 Task: Look for space in Prabumulih, Indonesia from 8th June, 2023 to 16th June, 2023 for 2 adults in price range Rs.10000 to Rs.15000. Place can be entire place with 1  bedroom having 1 bed and 1 bathroom. Property type can be house, flat, guest house, hotel. Amenities needed are: wifi. Booking option can be shelf check-in. Required host language is English.
Action: Mouse moved to (420, 62)
Screenshot: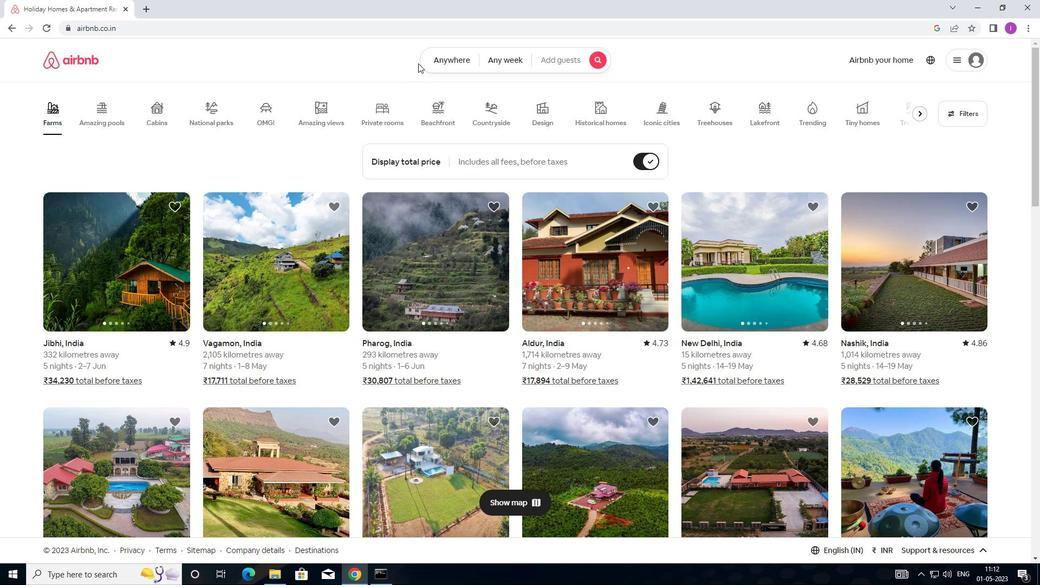 
Action: Mouse pressed left at (420, 62)
Screenshot: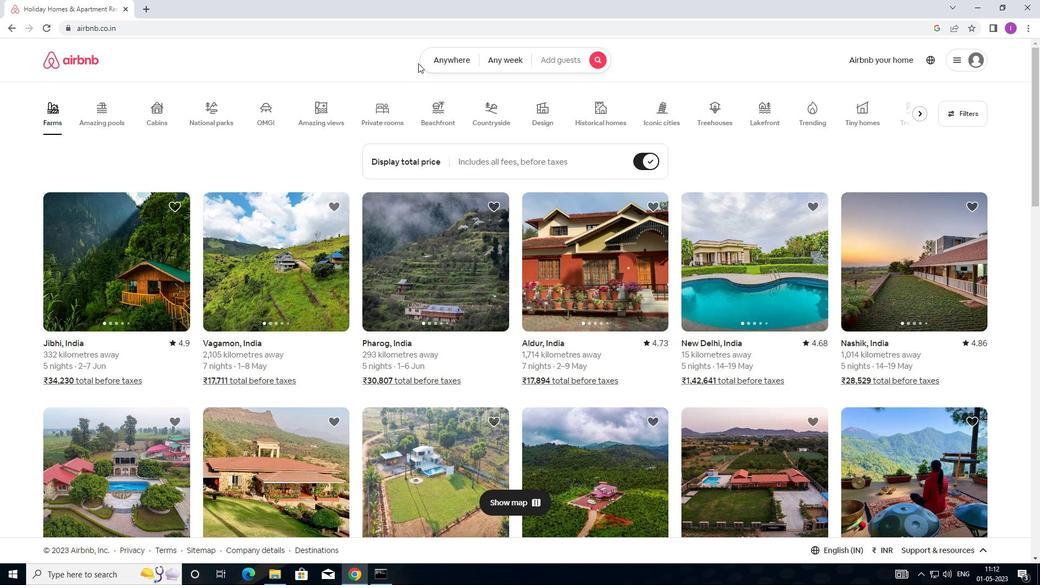 
Action: Mouse moved to (338, 101)
Screenshot: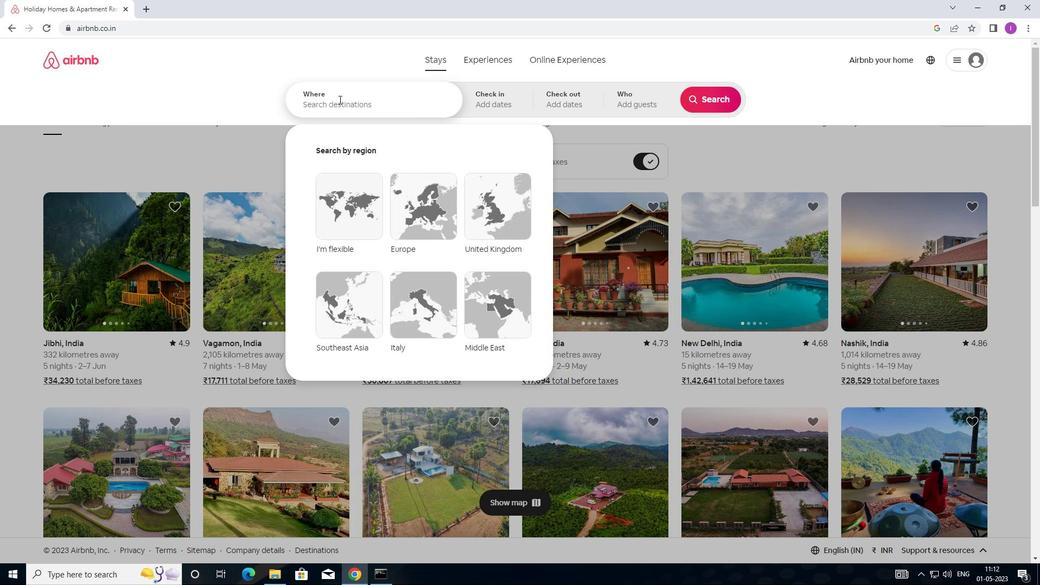 
Action: Mouse pressed left at (338, 101)
Screenshot: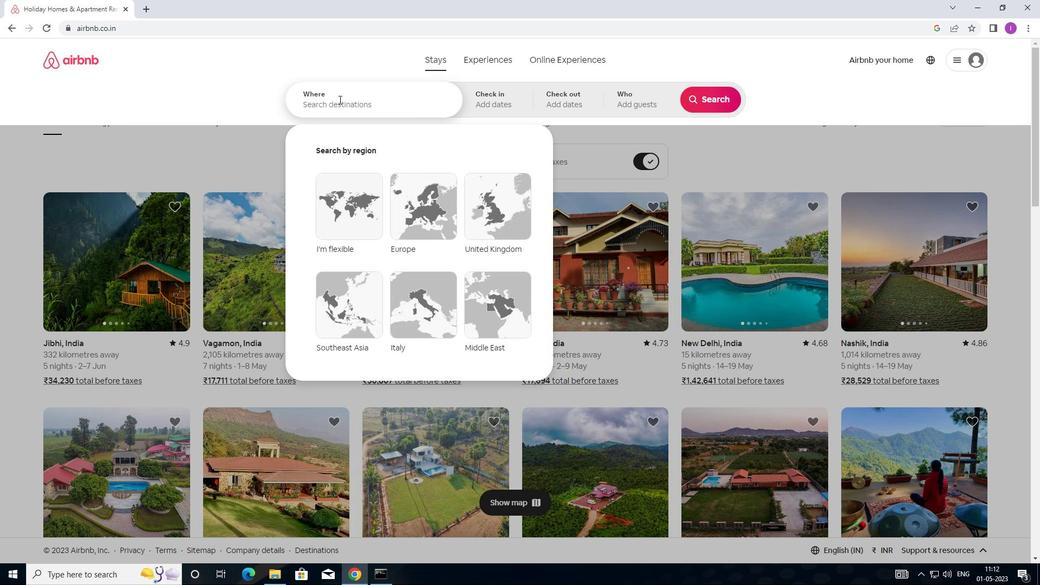 
Action: Mouse moved to (511, 99)
Screenshot: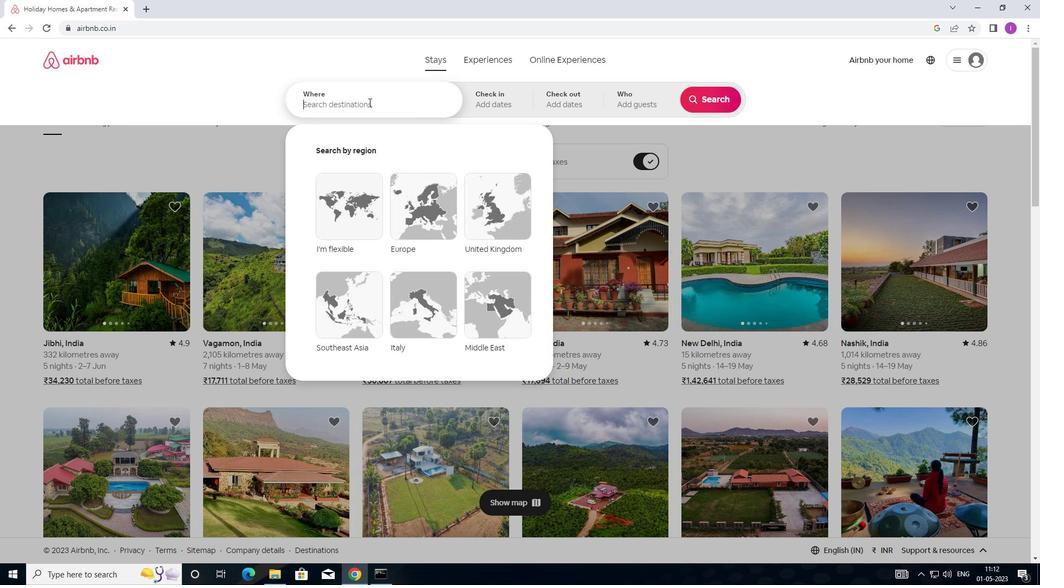 
Action: Key pressed <Key.shift>PRABUMULIH,<Key.shift>INDONESIA
Screenshot: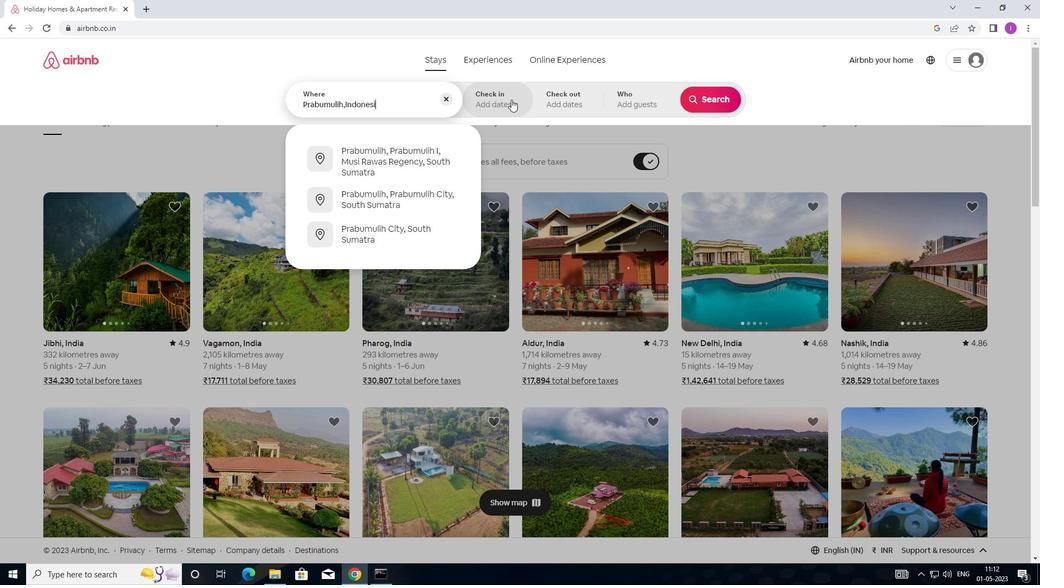 
Action: Mouse moved to (502, 97)
Screenshot: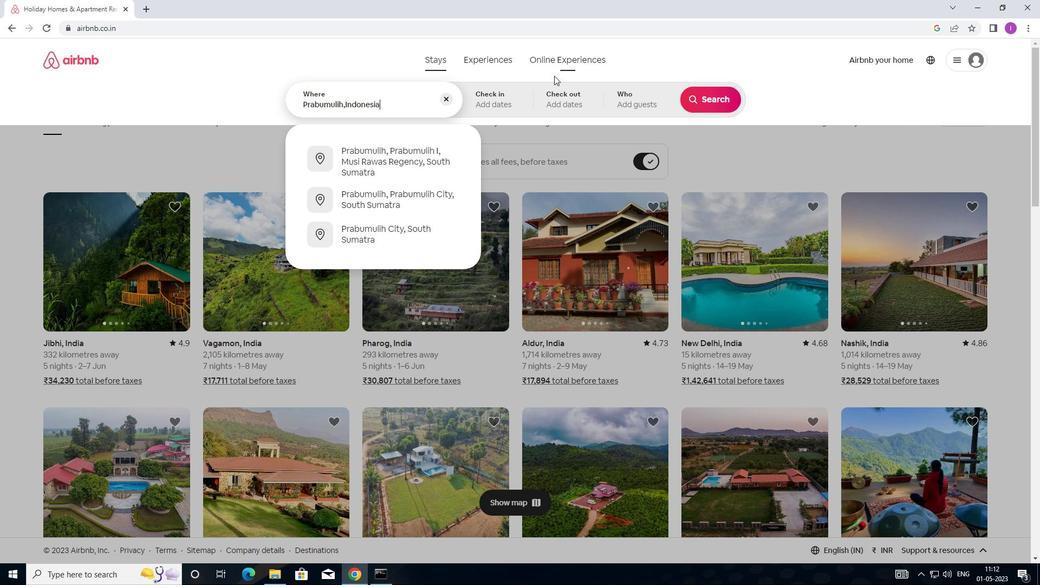 
Action: Mouse pressed left at (502, 97)
Screenshot: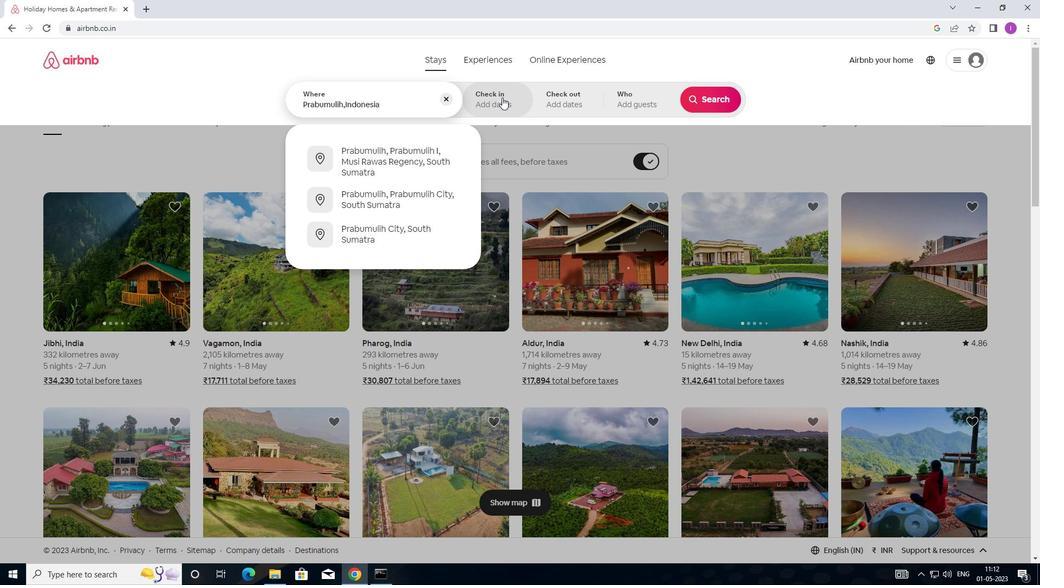 
Action: Mouse moved to (649, 262)
Screenshot: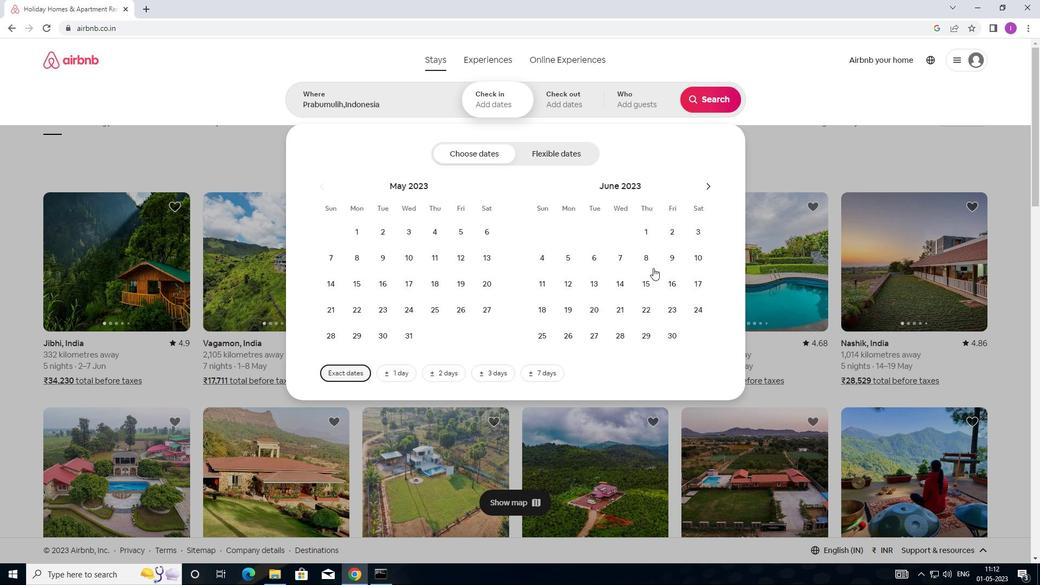 
Action: Mouse pressed left at (649, 262)
Screenshot: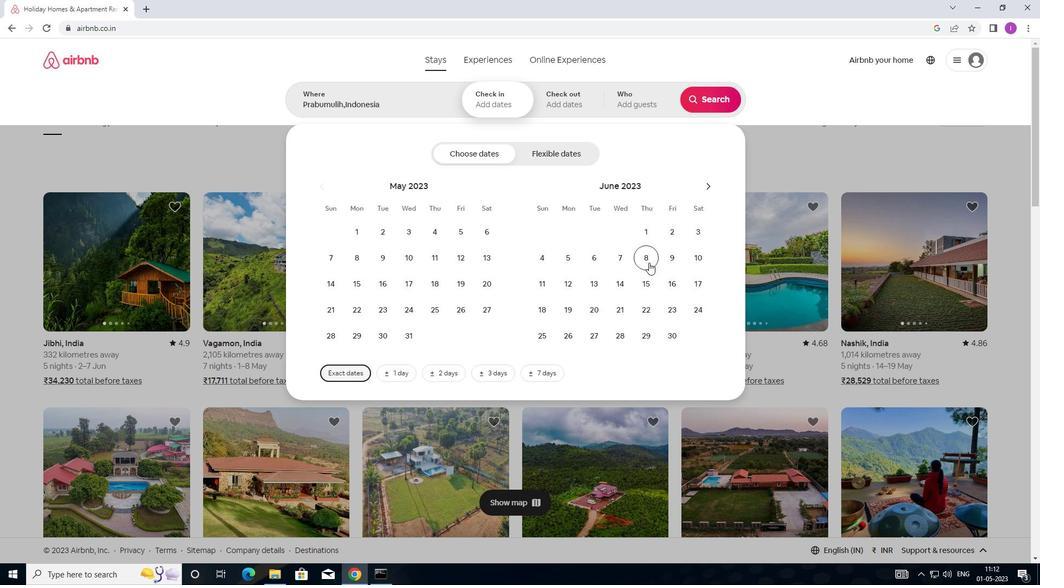 
Action: Mouse moved to (674, 290)
Screenshot: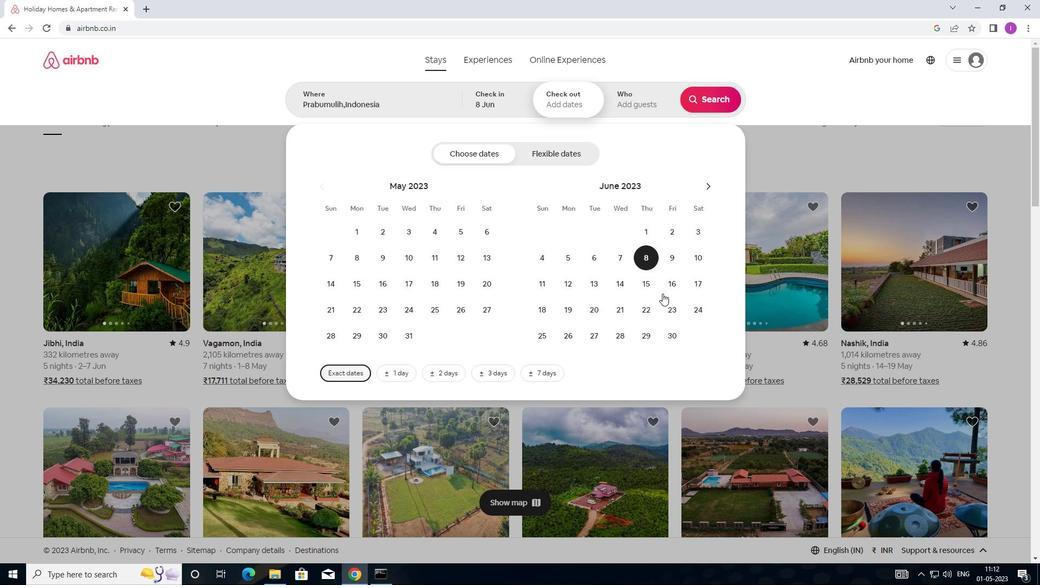 
Action: Mouse pressed left at (674, 290)
Screenshot: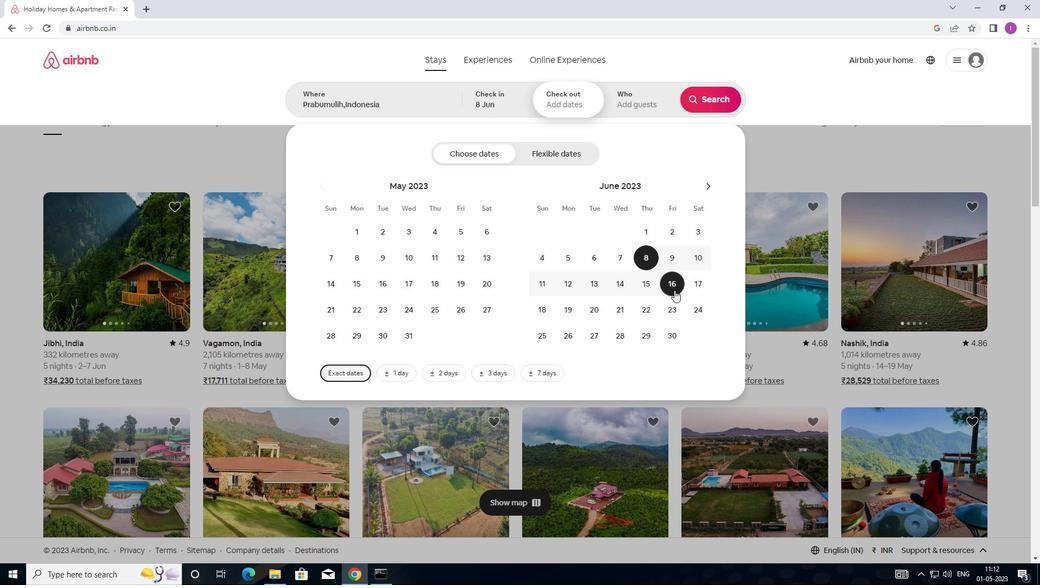 
Action: Mouse moved to (655, 105)
Screenshot: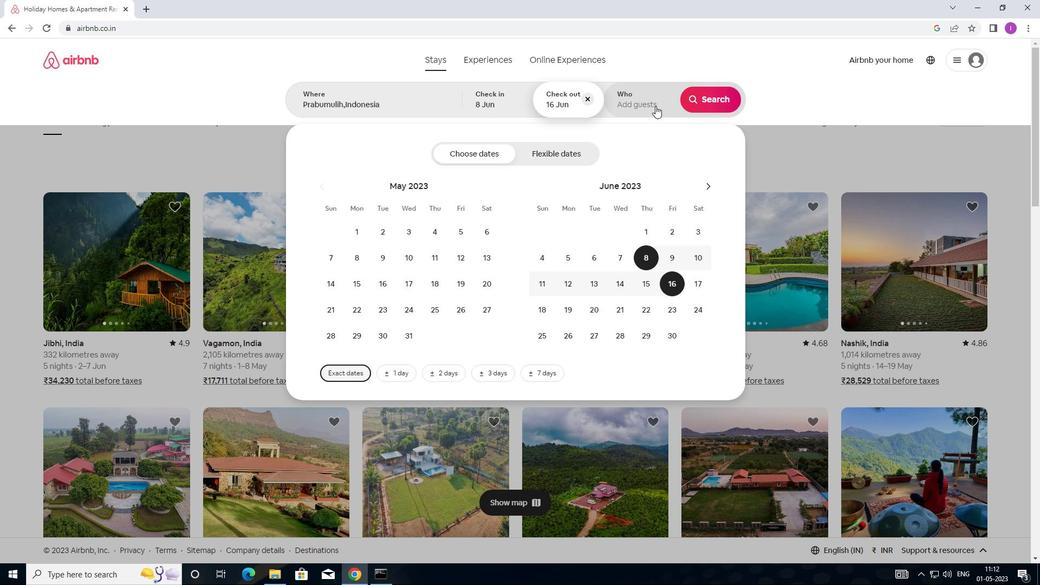 
Action: Mouse pressed left at (655, 105)
Screenshot: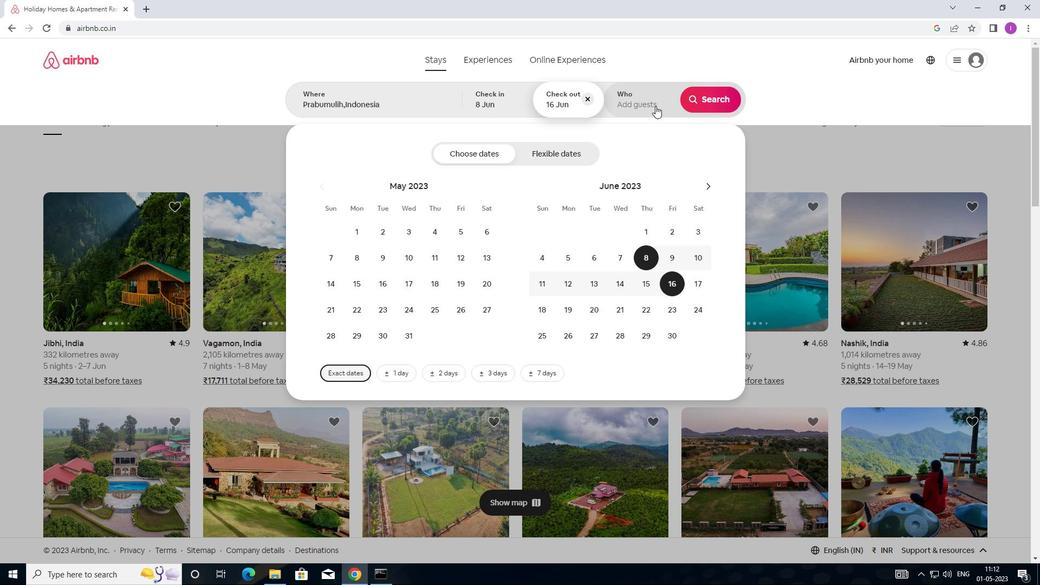 
Action: Mouse moved to (716, 156)
Screenshot: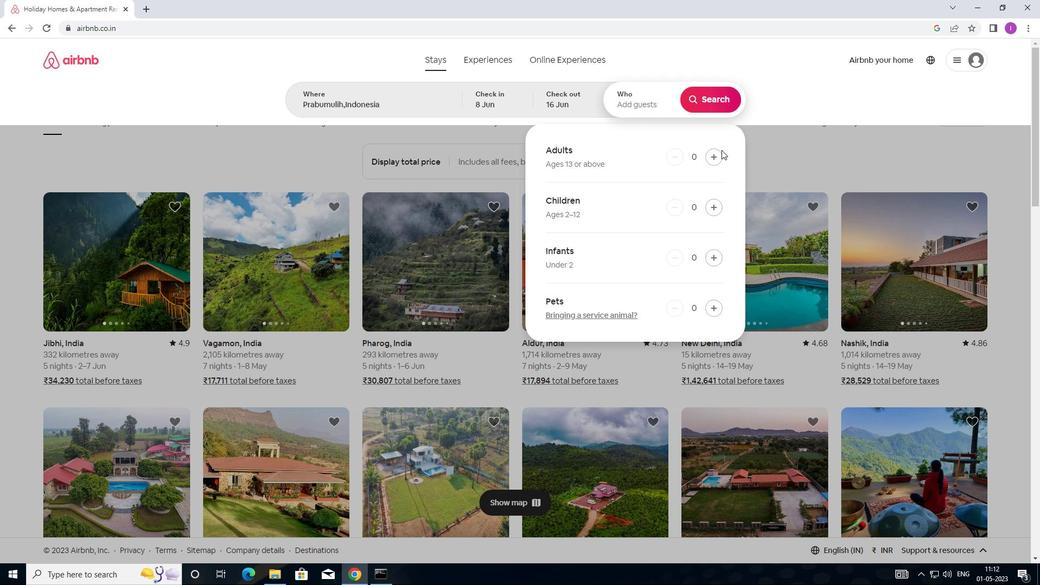 
Action: Mouse pressed left at (716, 156)
Screenshot: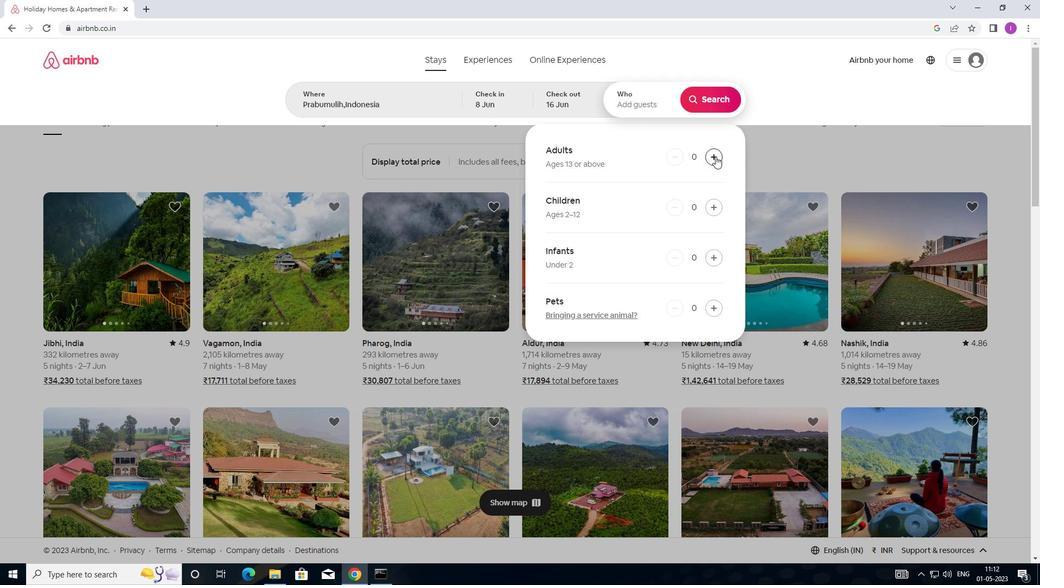 
Action: Mouse pressed left at (716, 156)
Screenshot: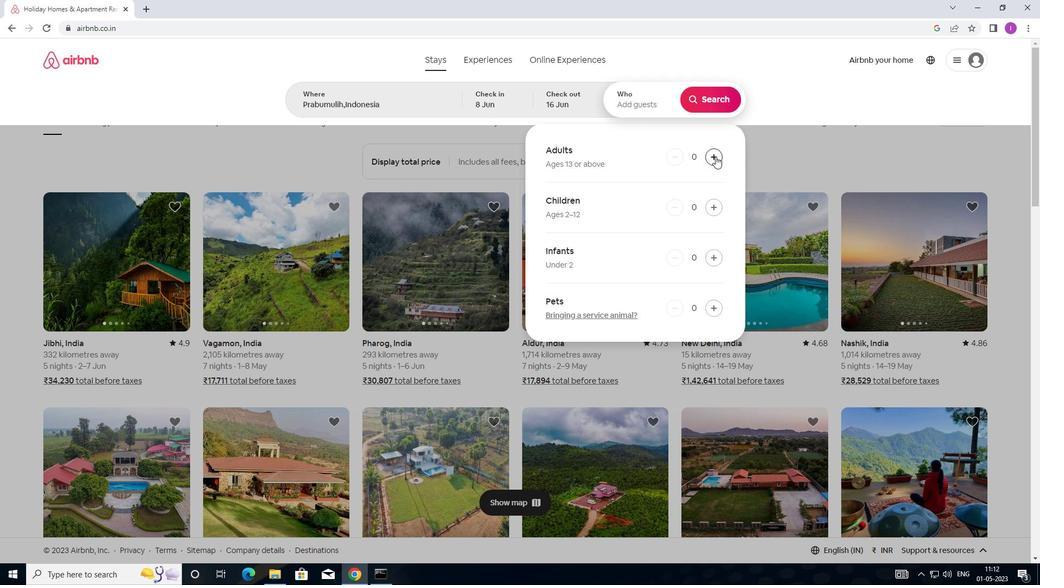 
Action: Mouse moved to (718, 97)
Screenshot: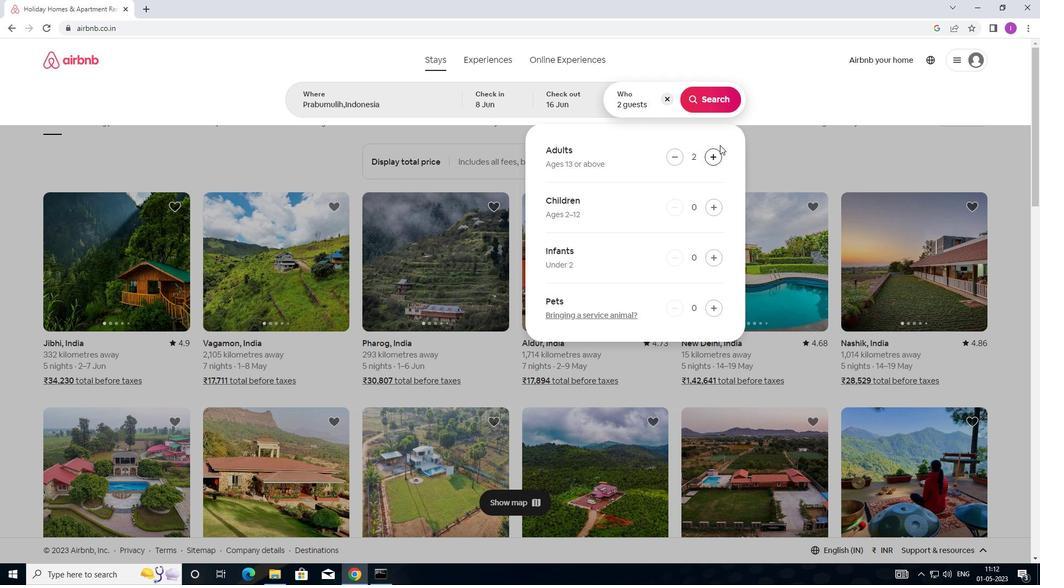 
Action: Mouse pressed left at (718, 97)
Screenshot: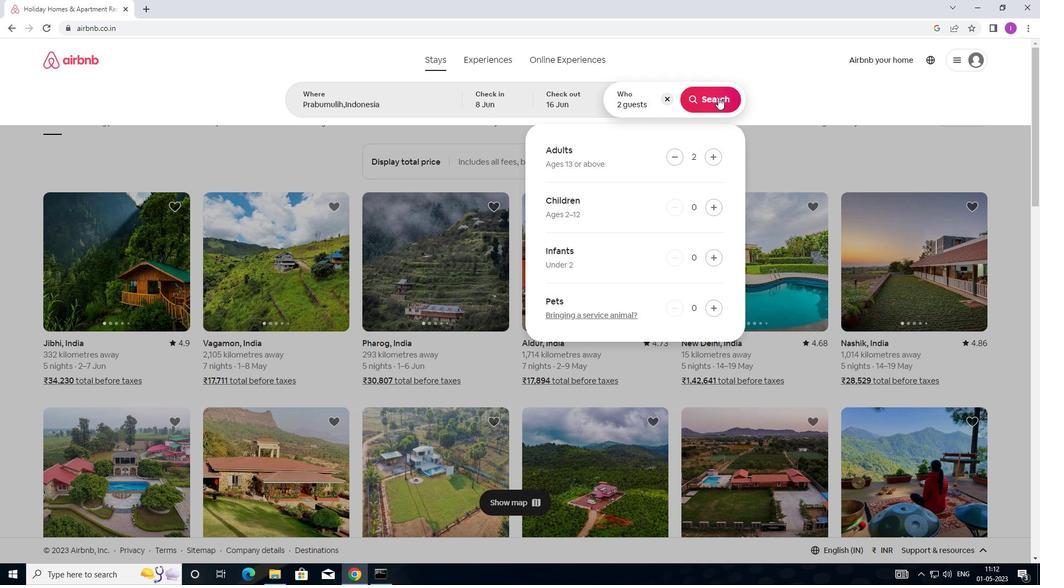 
Action: Mouse moved to (814, 153)
Screenshot: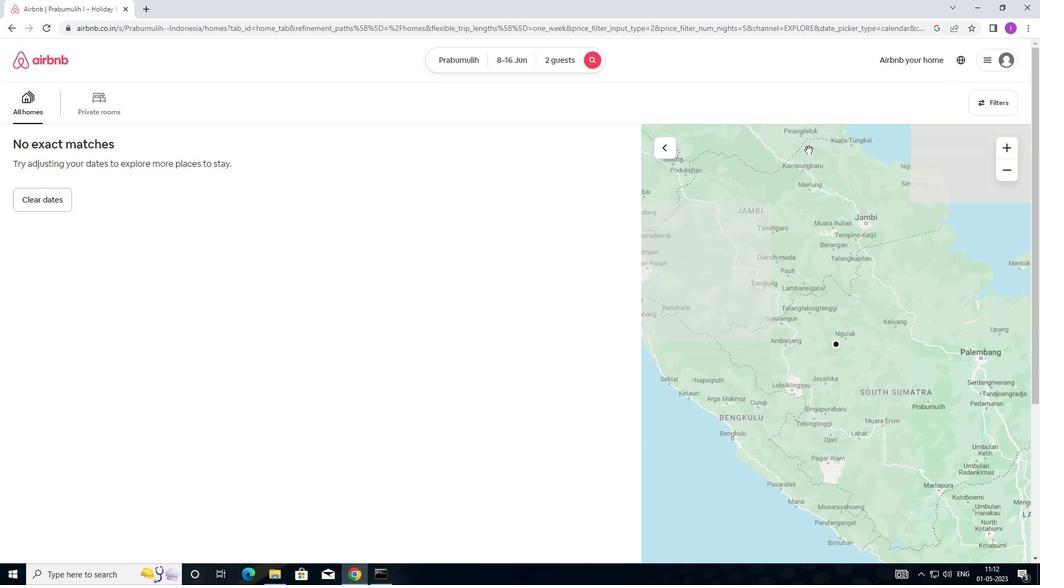 
Action: Mouse scrolled (814, 152) with delta (0, 0)
Screenshot: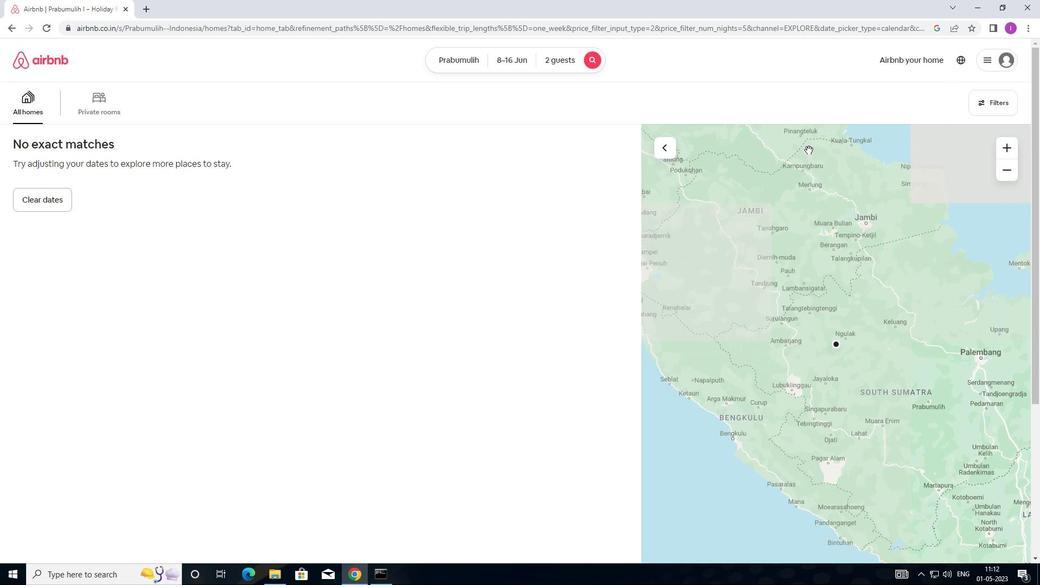 
Action: Mouse moved to (985, 103)
Screenshot: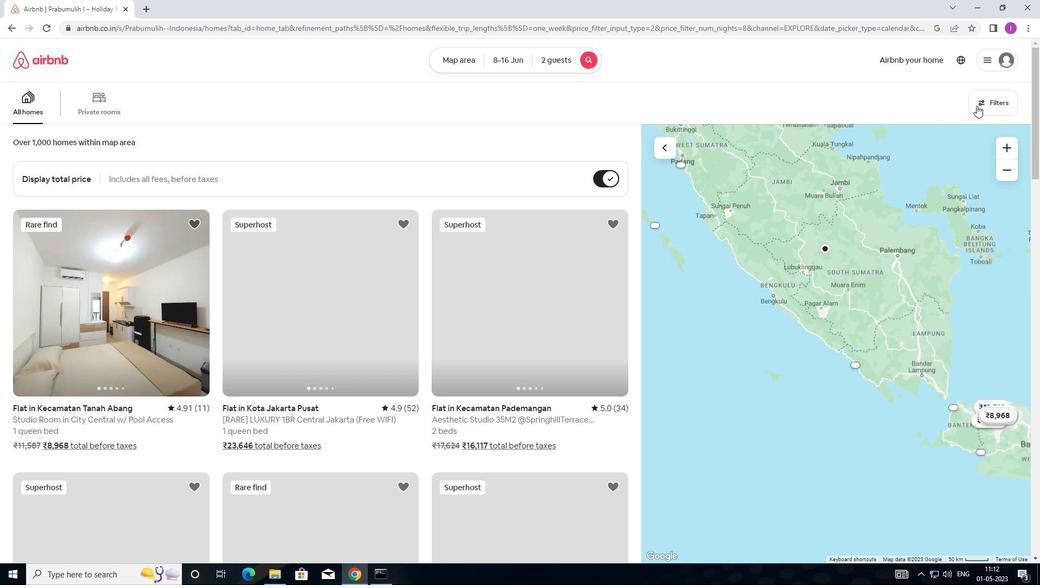 
Action: Mouse pressed left at (985, 103)
Screenshot: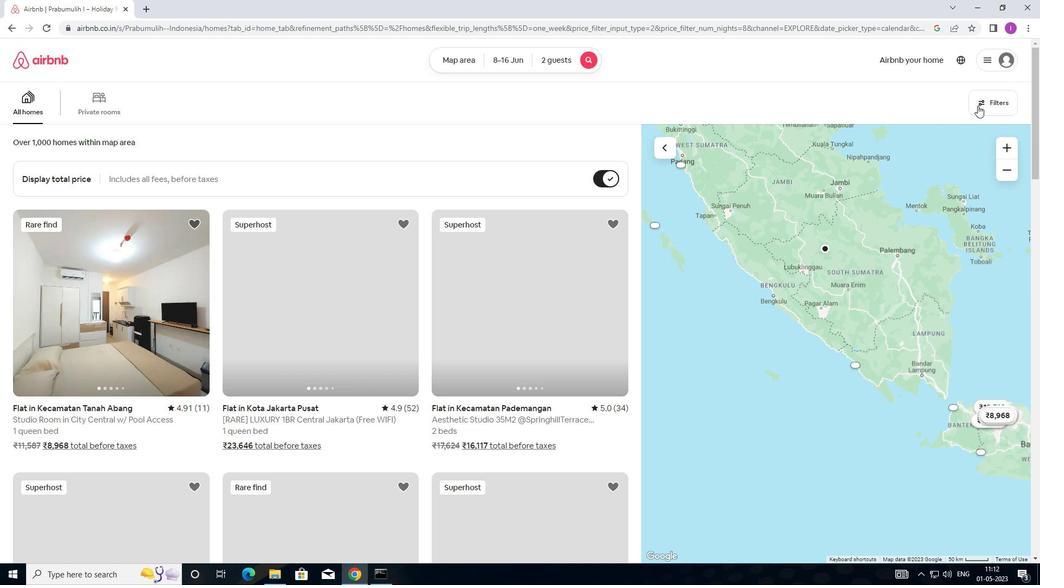
Action: Mouse moved to (407, 232)
Screenshot: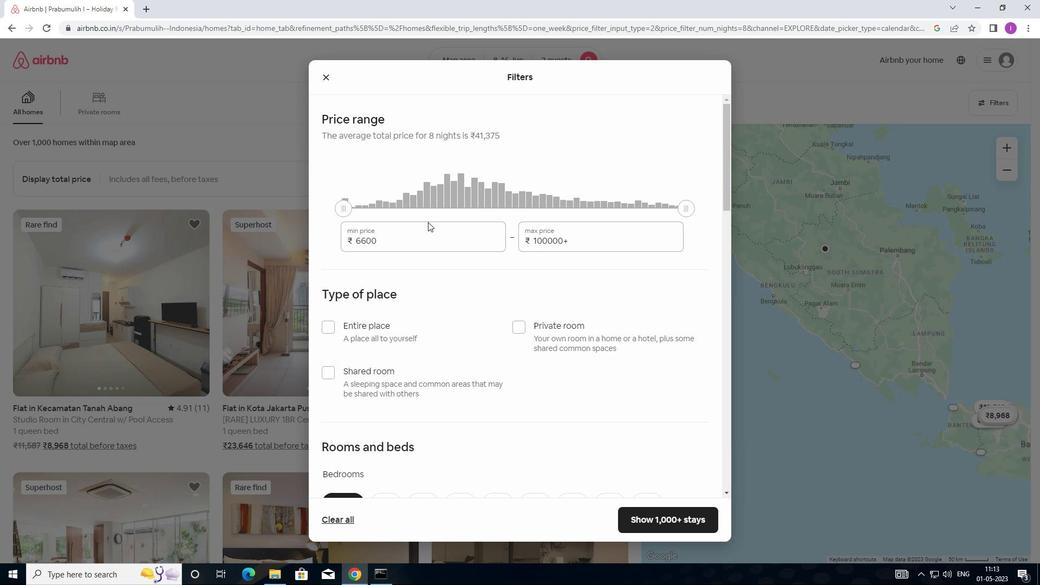 
Action: Mouse pressed left at (407, 232)
Screenshot: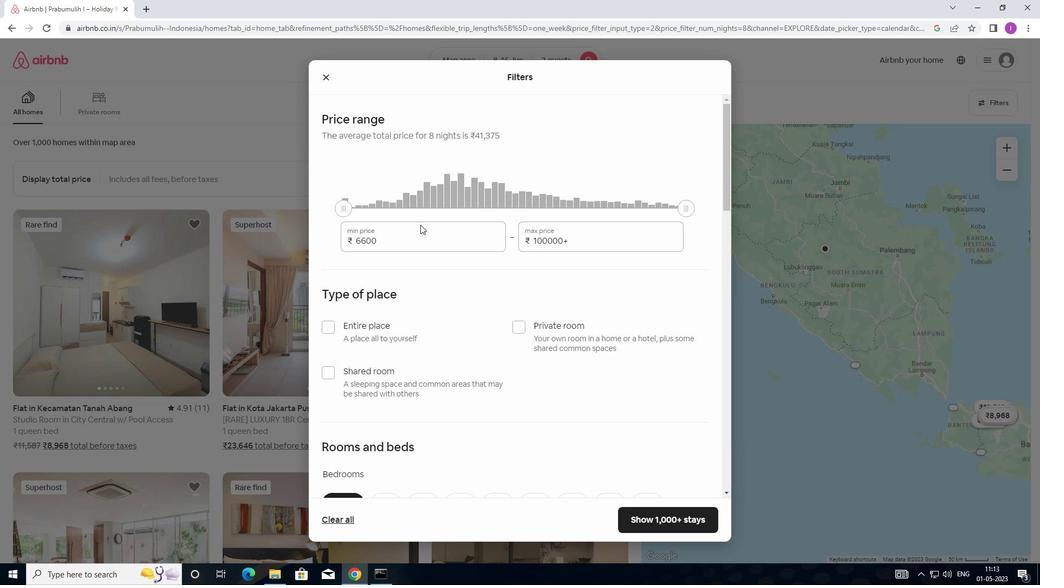 
Action: Mouse moved to (393, 243)
Screenshot: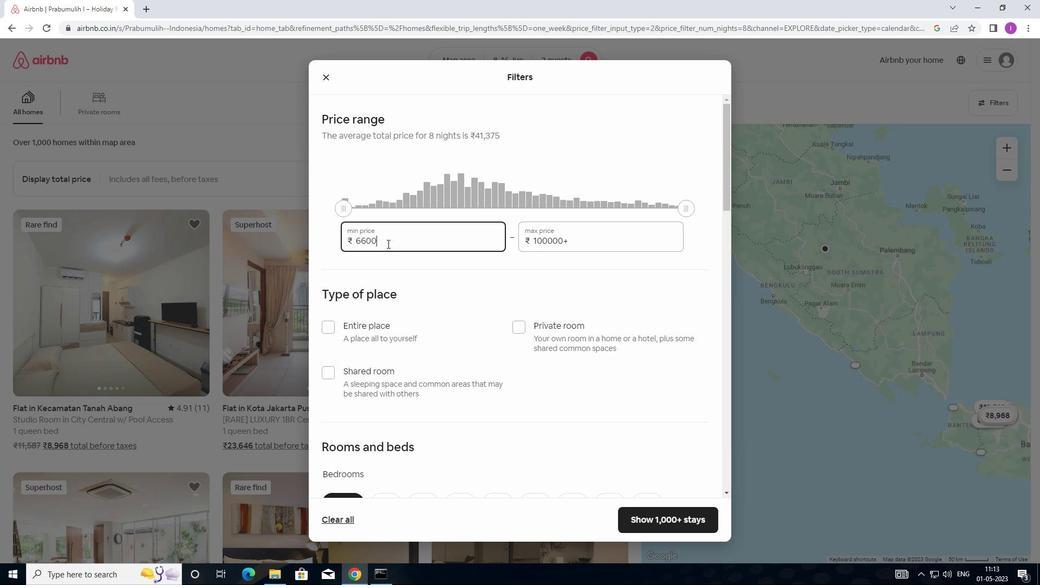 
Action: Mouse pressed left at (393, 243)
Screenshot: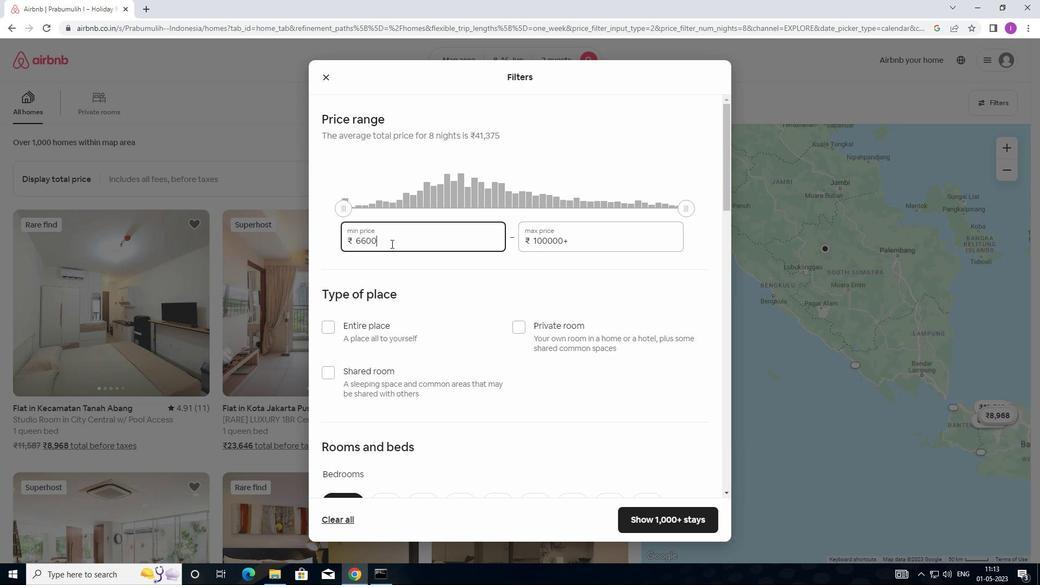 
Action: Mouse moved to (309, 210)
Screenshot: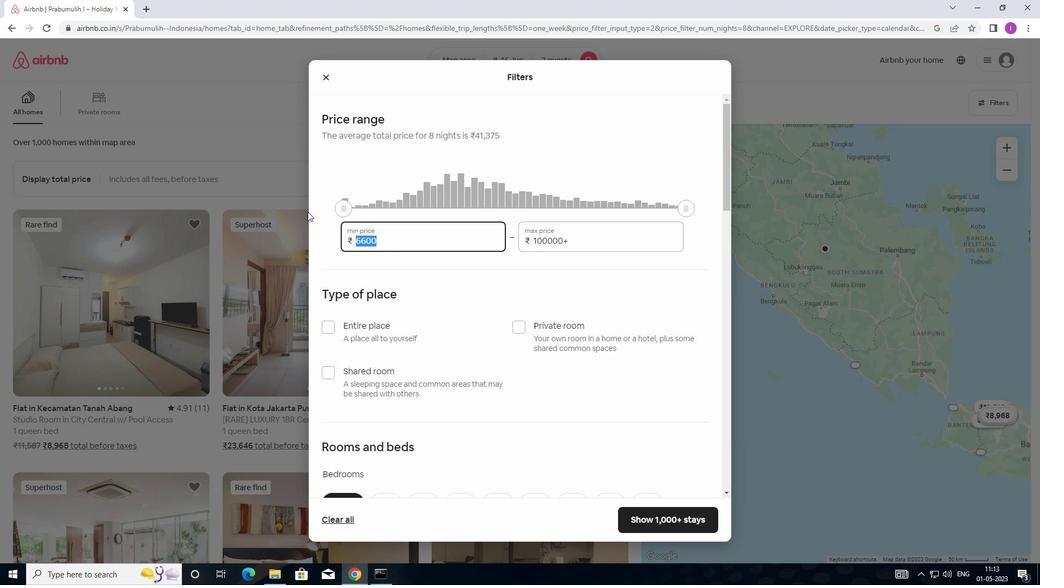 
Action: Key pressed 1
Screenshot: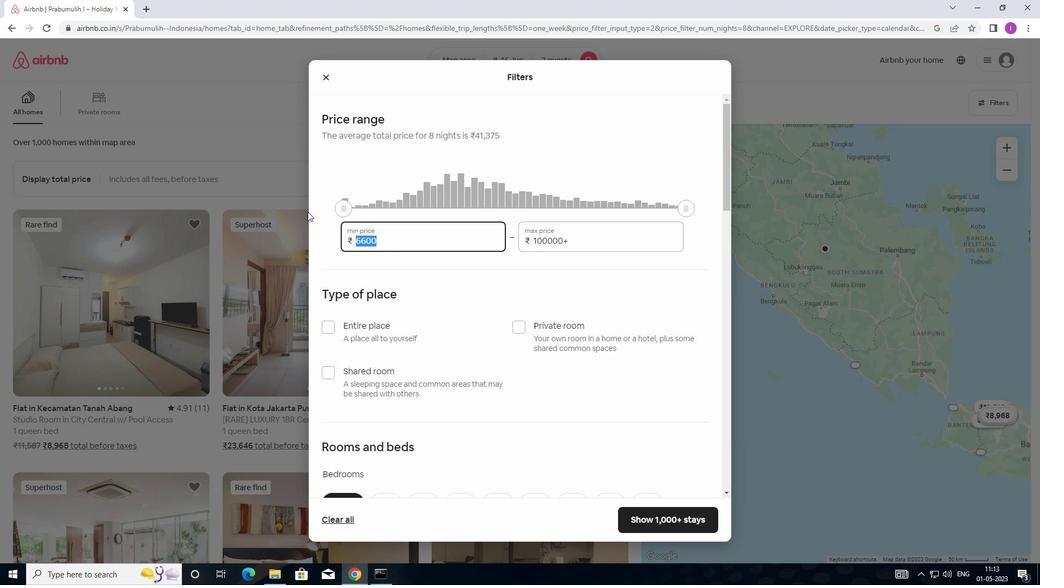 
Action: Mouse moved to (309, 210)
Screenshot: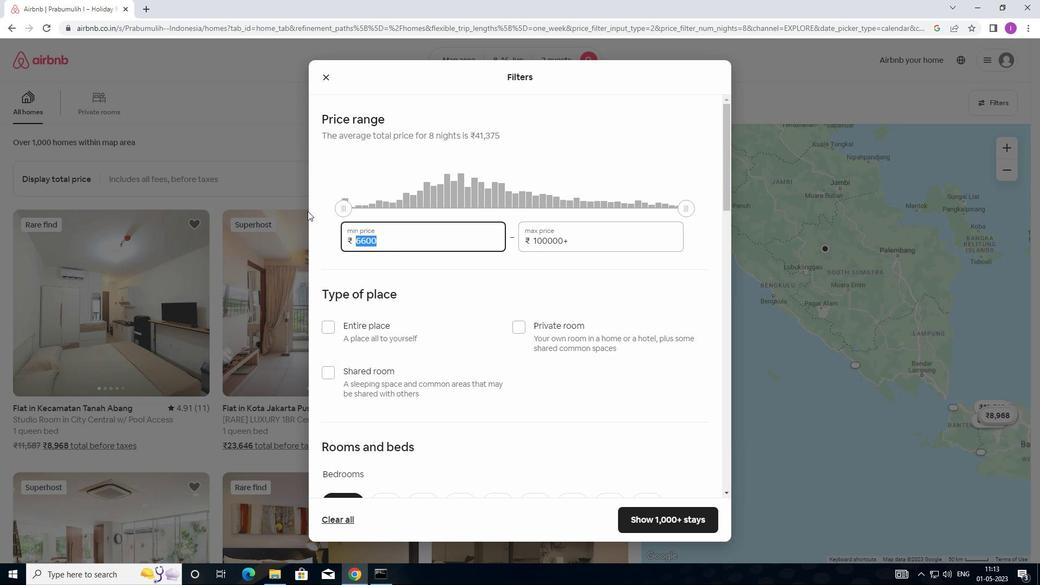 
Action: Key pressed 000
Screenshot: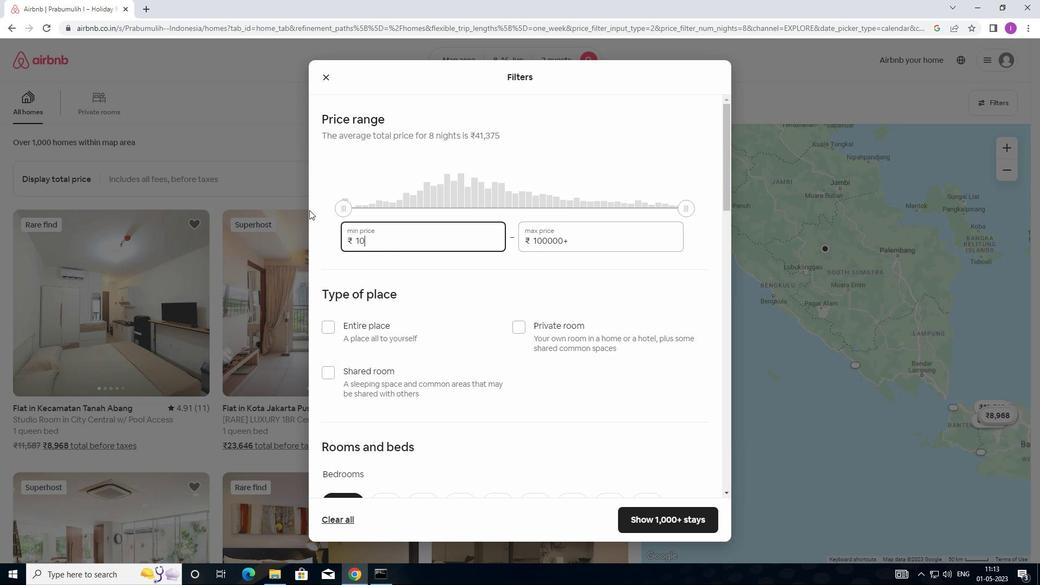 
Action: Mouse moved to (319, 207)
Screenshot: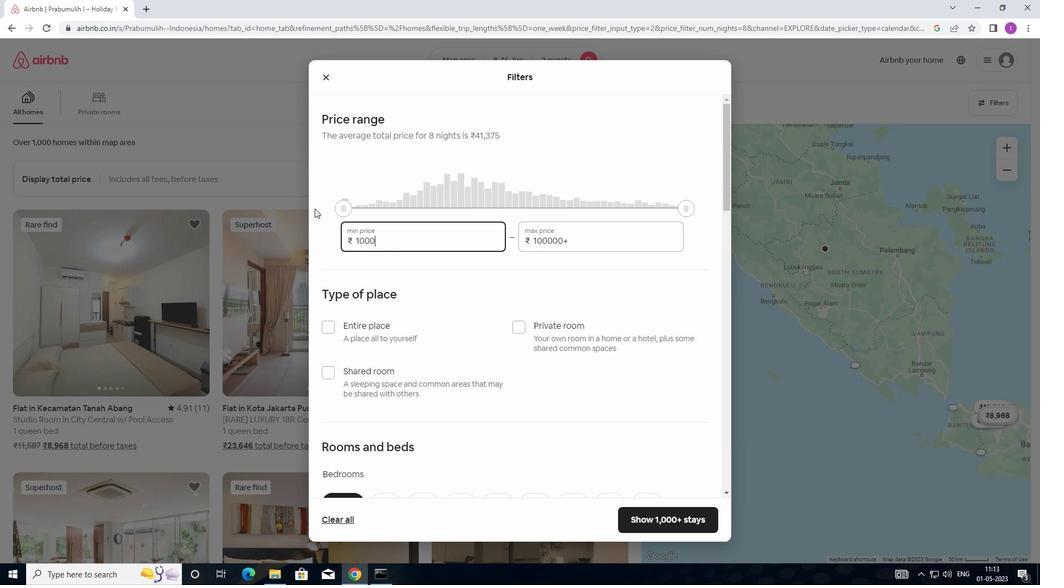 
Action: Key pressed 0
Screenshot: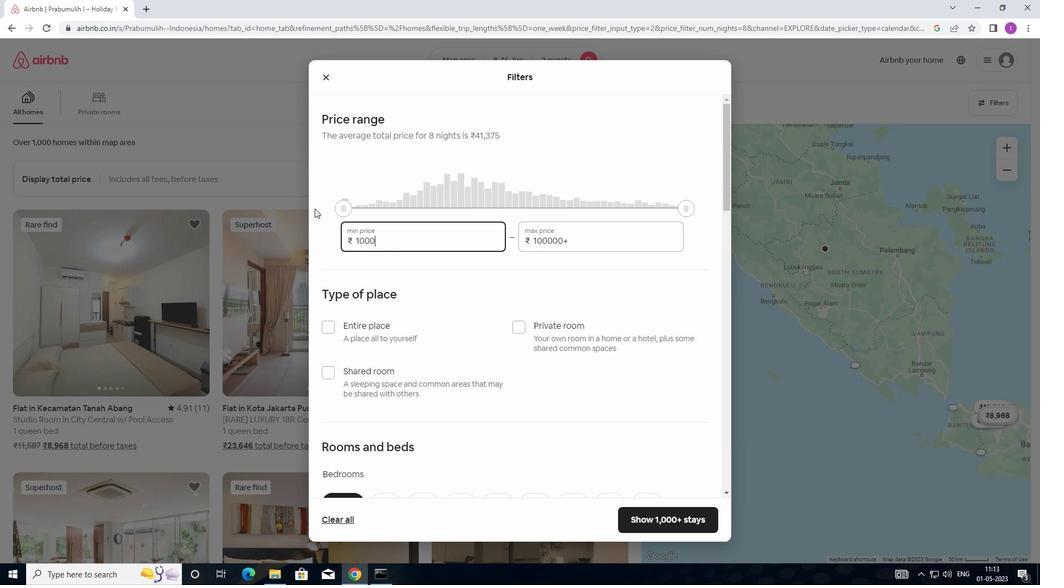
Action: Mouse moved to (580, 241)
Screenshot: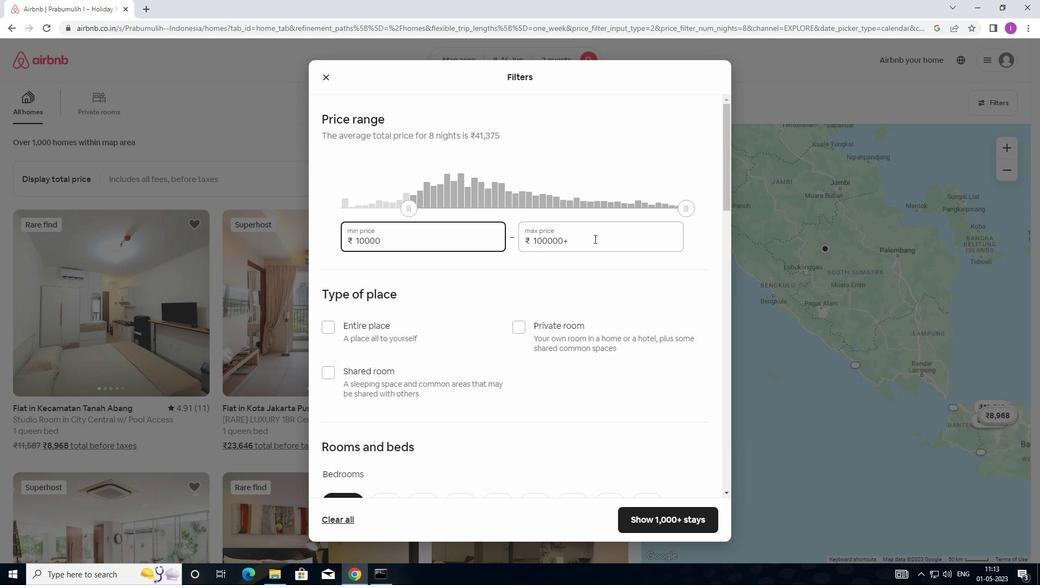 
Action: Mouse pressed left at (580, 241)
Screenshot: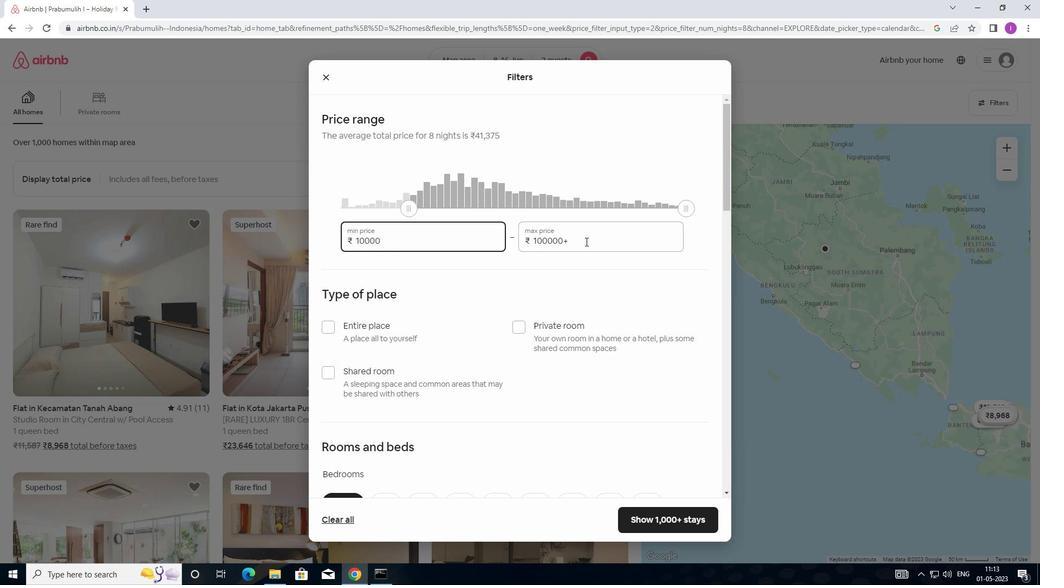 
Action: Mouse moved to (531, 234)
Screenshot: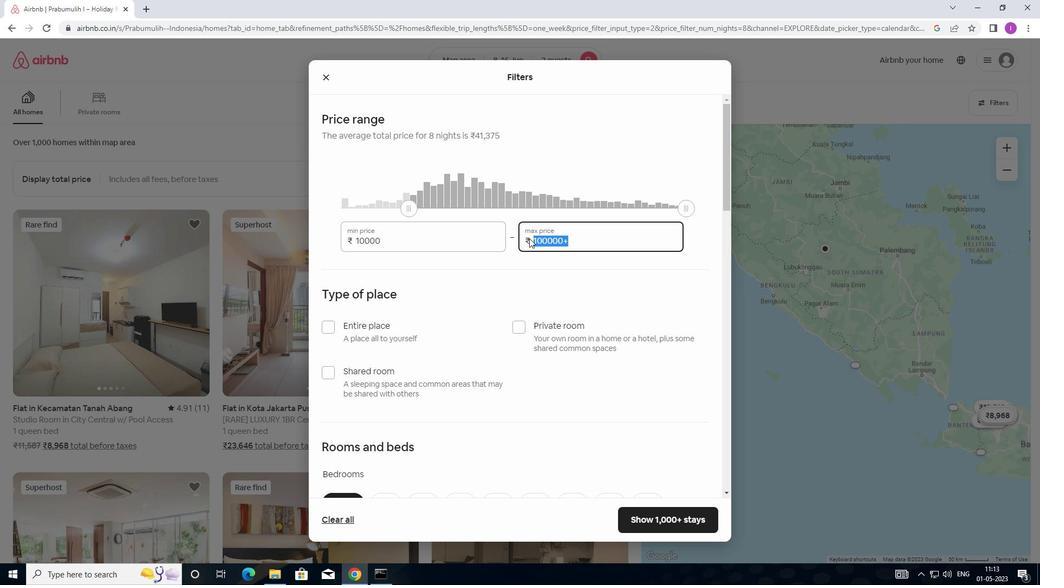 
Action: Key pressed 15000
Screenshot: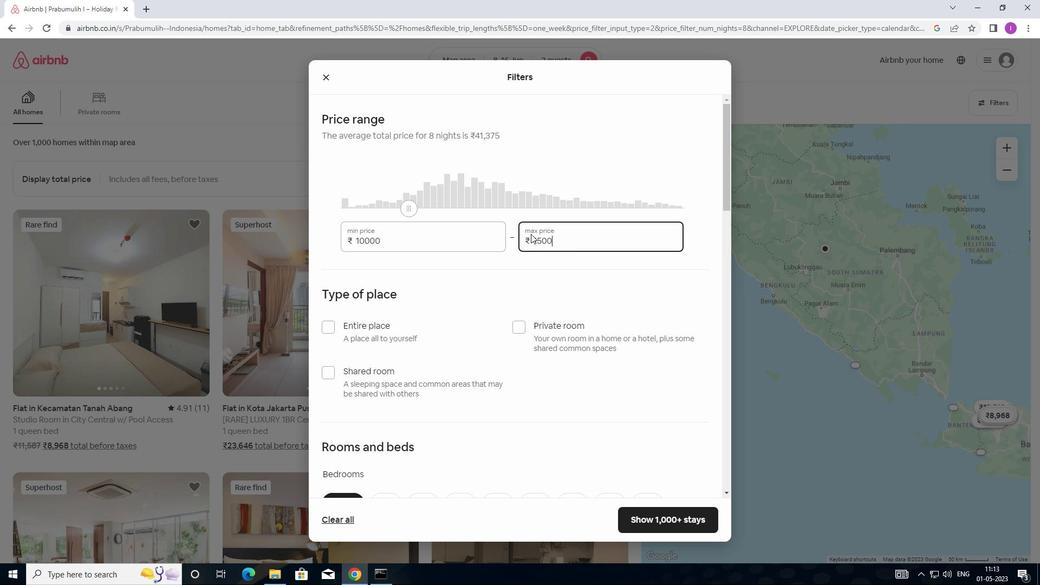 
Action: Mouse moved to (457, 292)
Screenshot: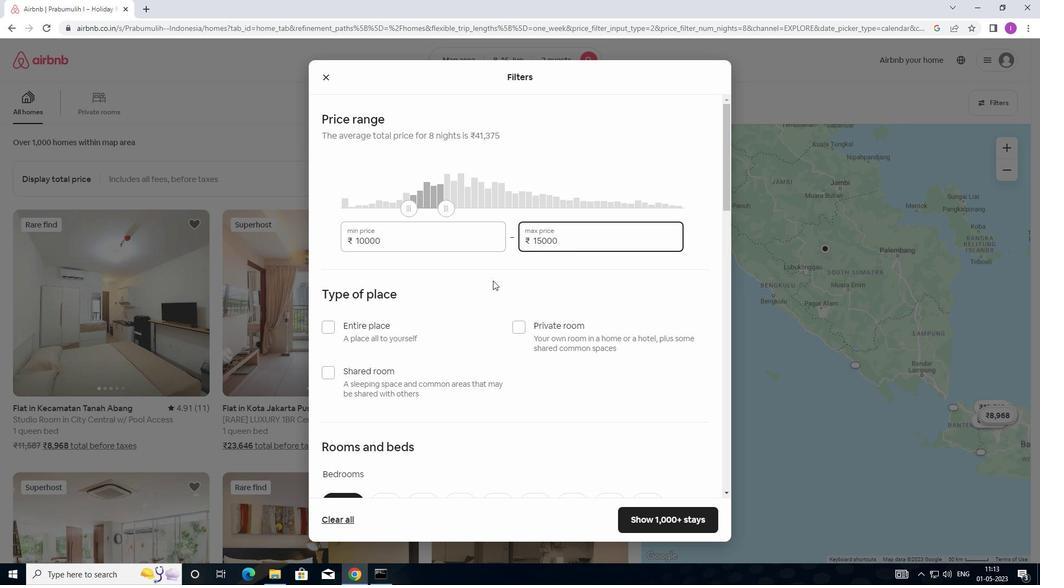 
Action: Mouse scrolled (457, 292) with delta (0, 0)
Screenshot: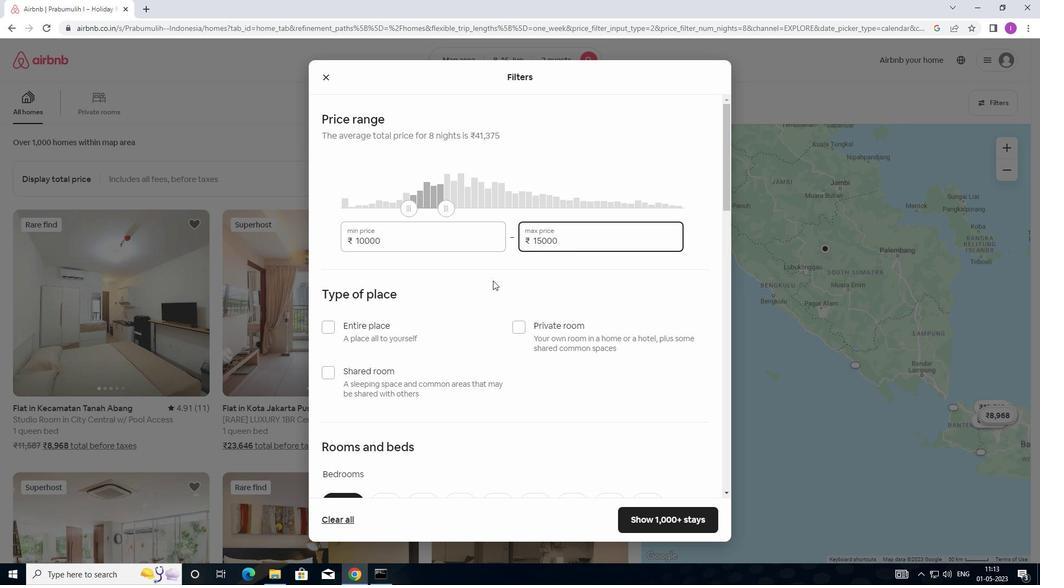 
Action: Mouse moved to (328, 279)
Screenshot: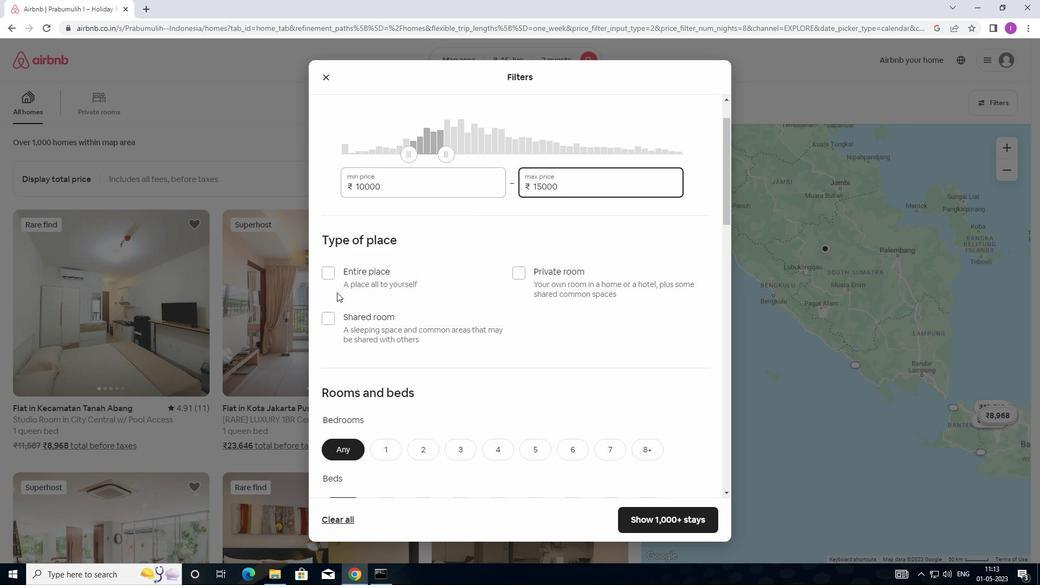 
Action: Mouse pressed left at (328, 279)
Screenshot: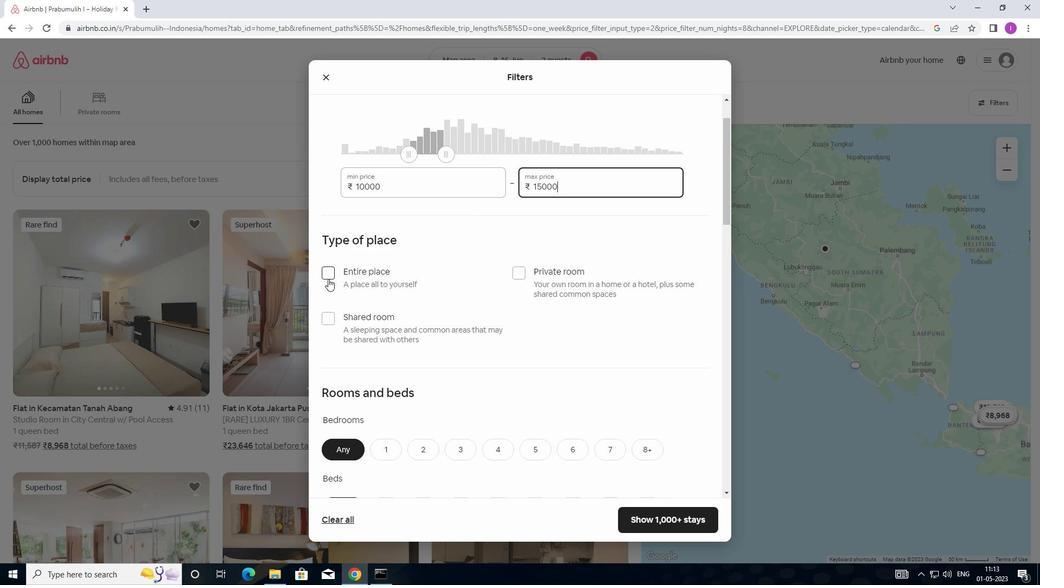 
Action: Mouse moved to (442, 306)
Screenshot: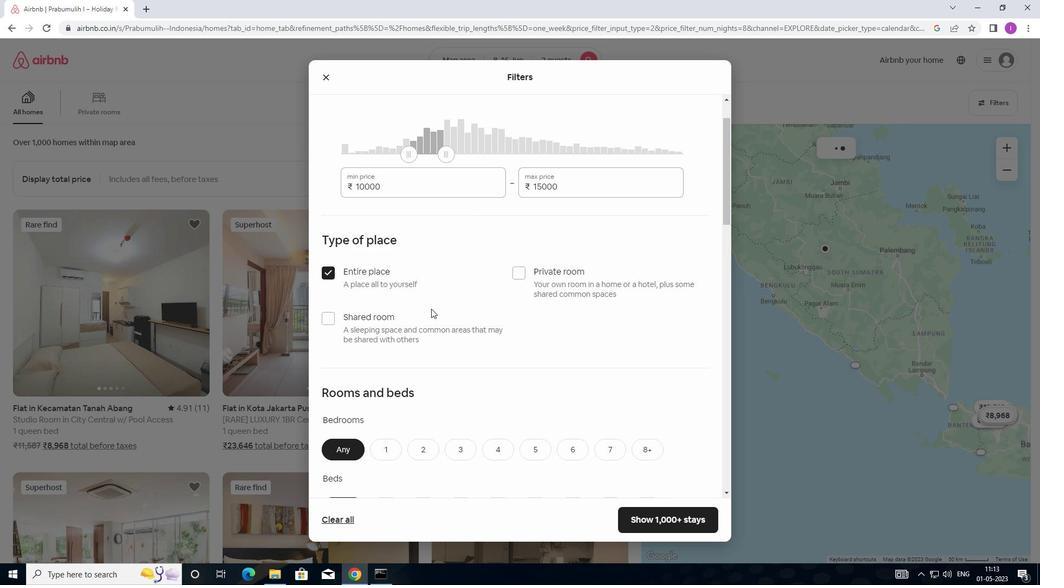 
Action: Mouse scrolled (442, 306) with delta (0, 0)
Screenshot: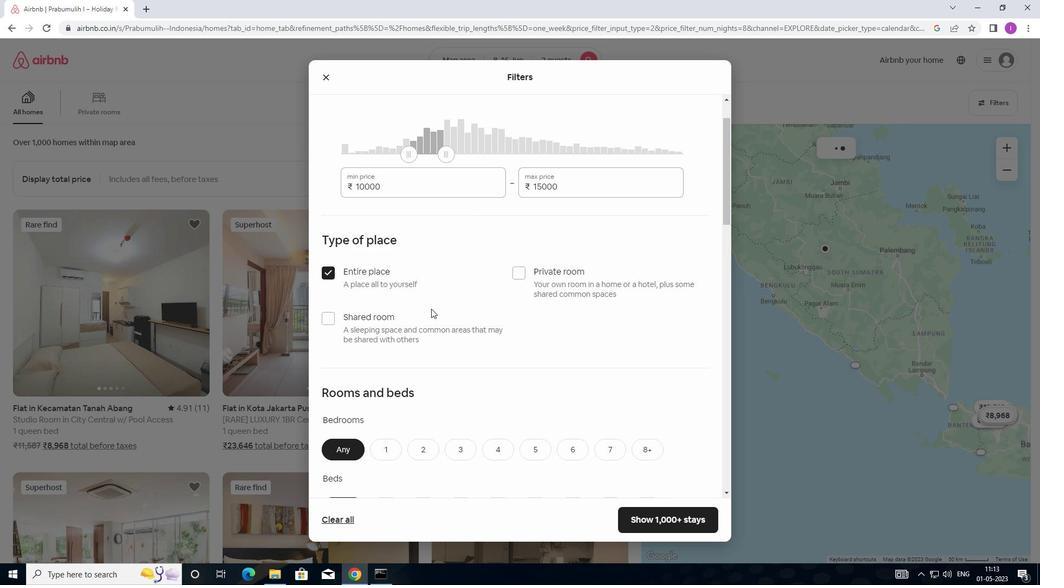 
Action: Mouse moved to (446, 309)
Screenshot: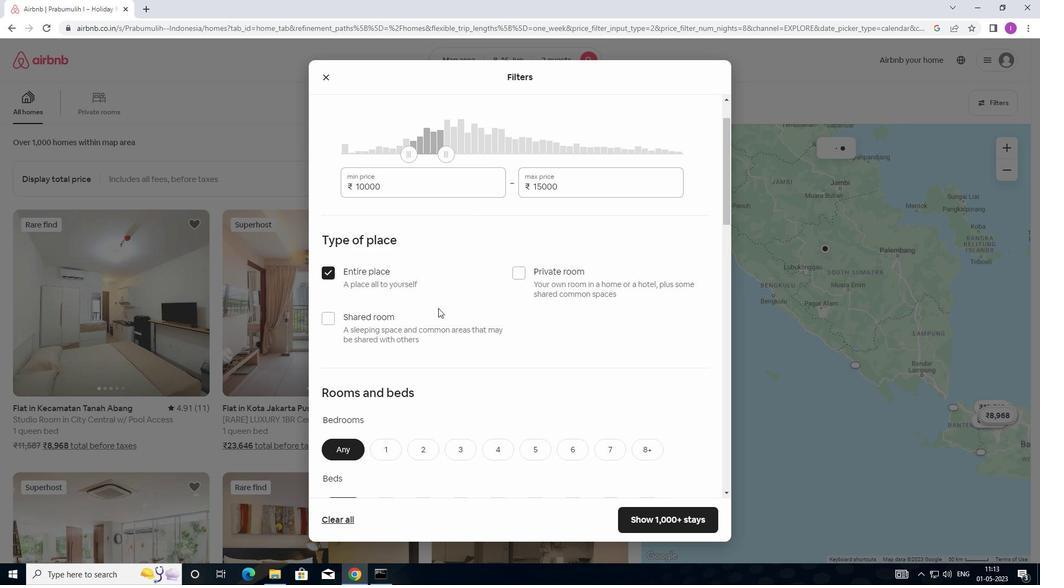 
Action: Mouse scrolled (446, 308) with delta (0, 0)
Screenshot: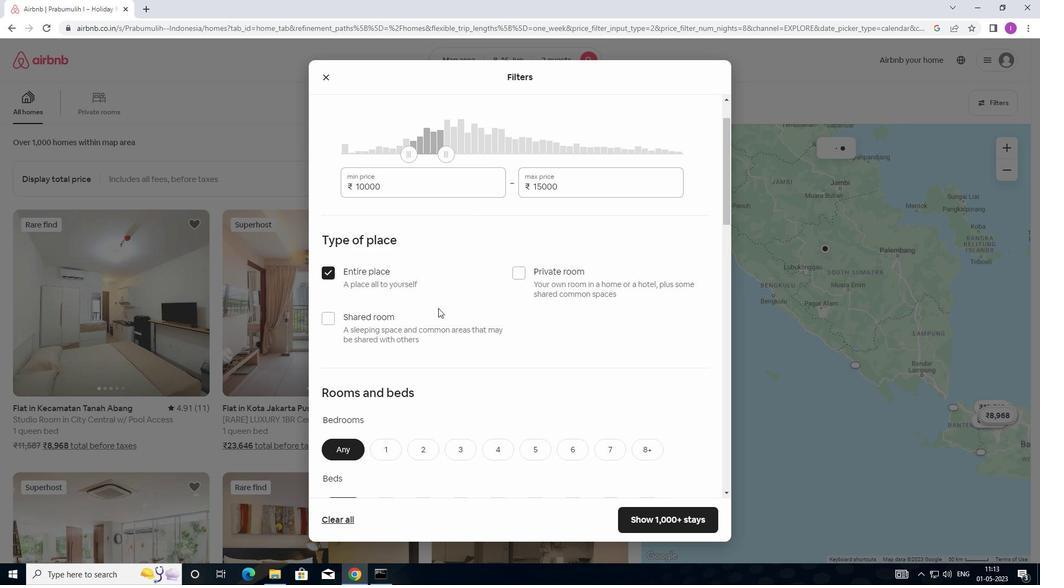 
Action: Mouse moved to (448, 311)
Screenshot: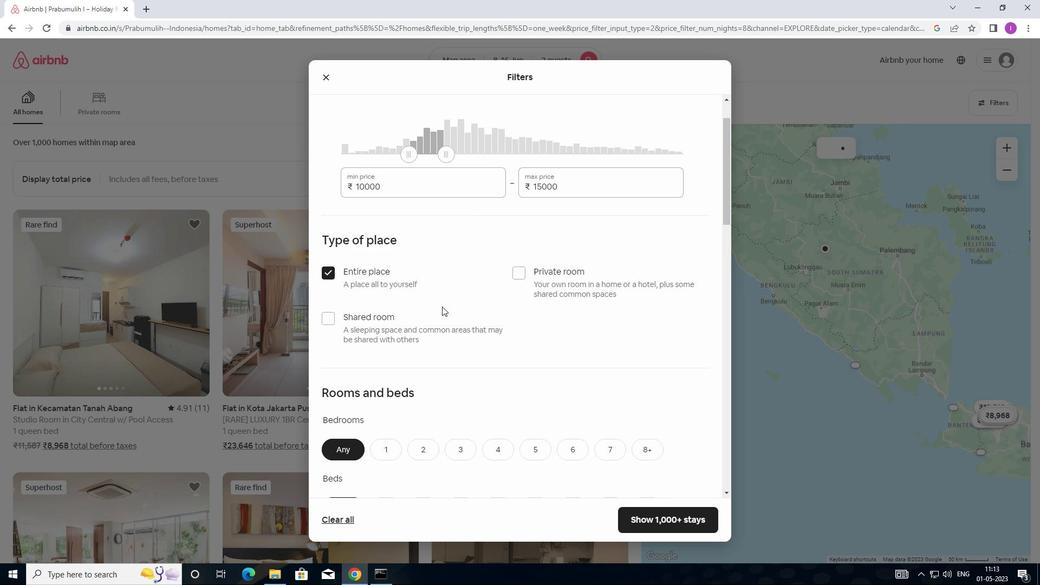 
Action: Mouse scrolled (448, 310) with delta (0, 0)
Screenshot: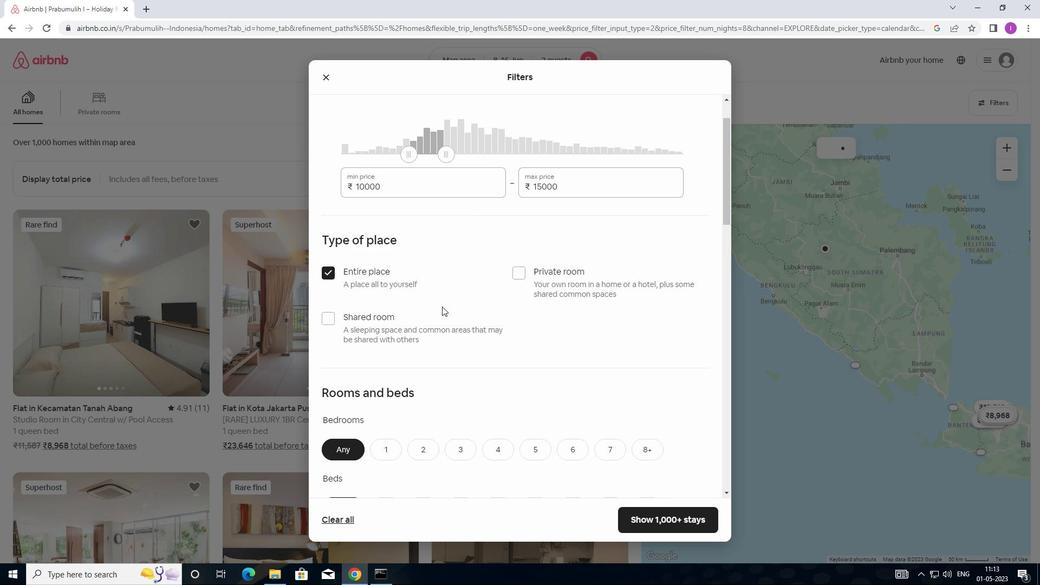 
Action: Mouse moved to (448, 311)
Screenshot: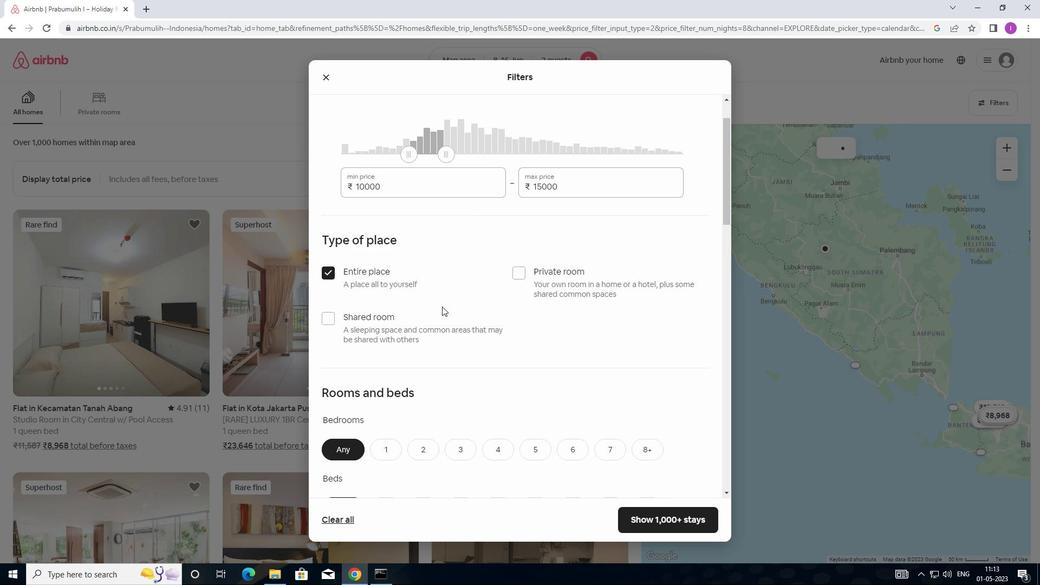 
Action: Mouse scrolled (448, 310) with delta (0, 0)
Screenshot: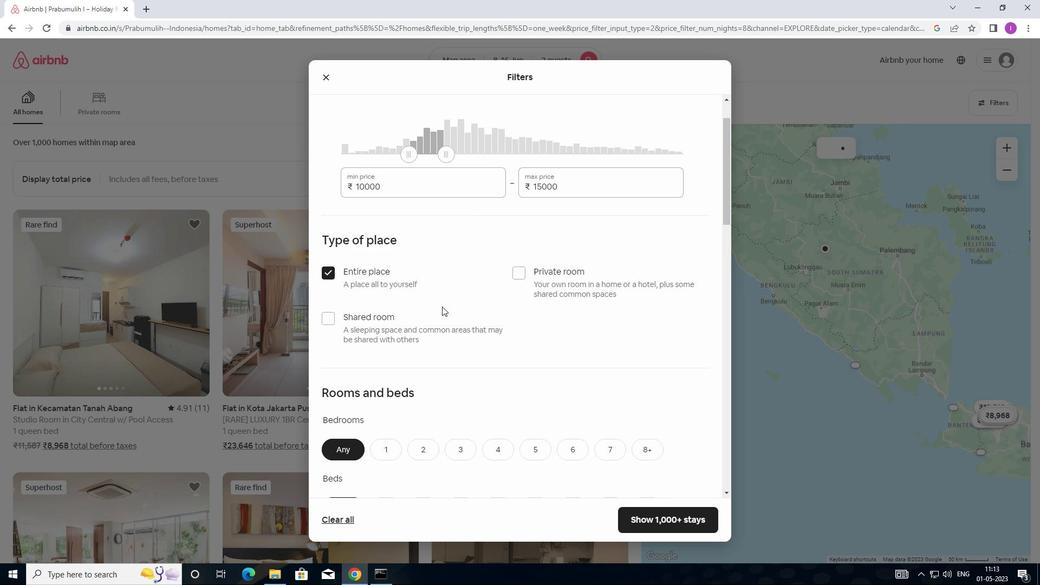 
Action: Mouse scrolled (448, 310) with delta (0, 0)
Screenshot: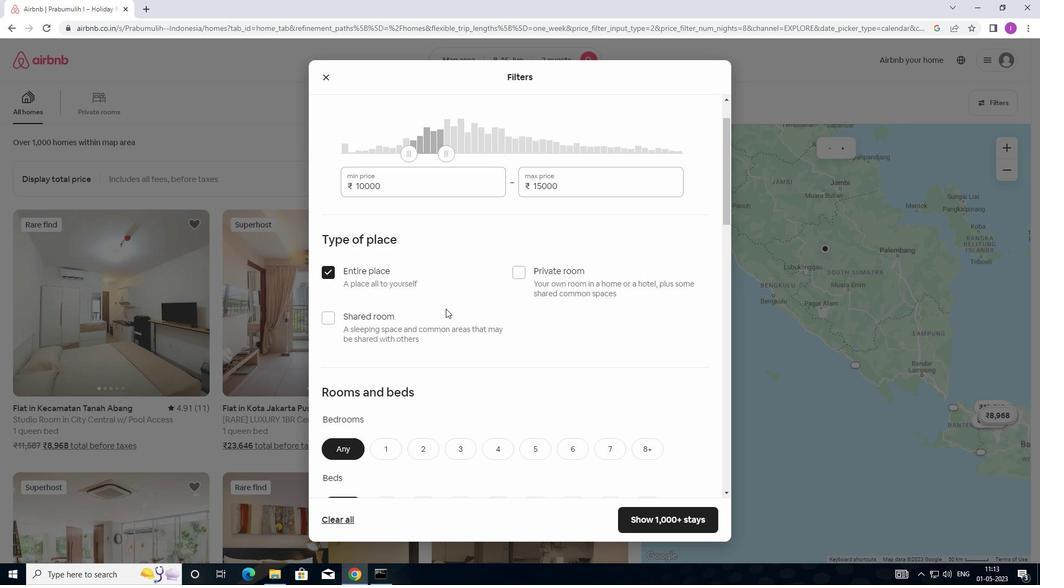 
Action: Mouse moved to (387, 178)
Screenshot: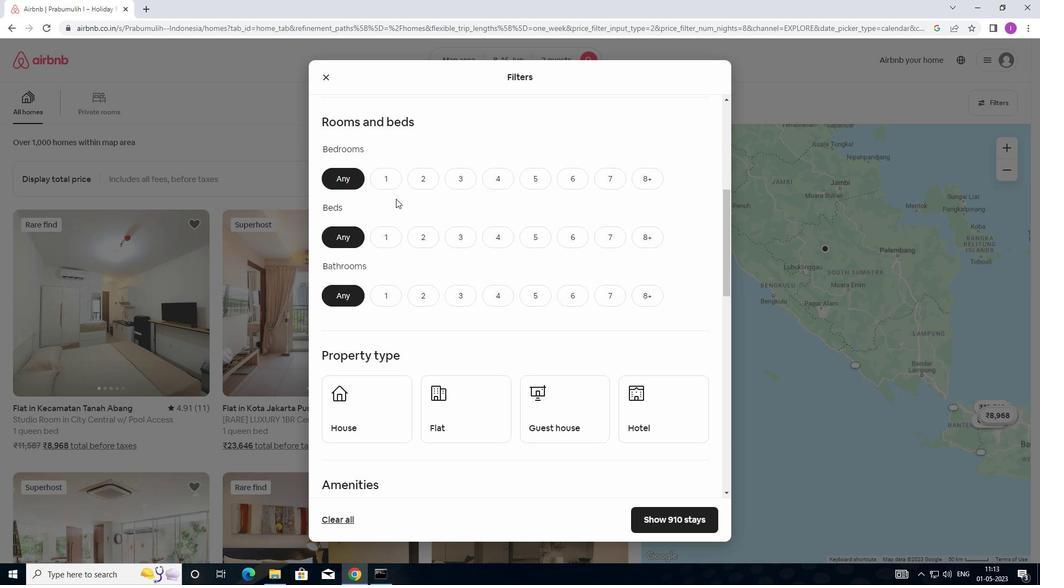 
Action: Mouse pressed left at (387, 178)
Screenshot: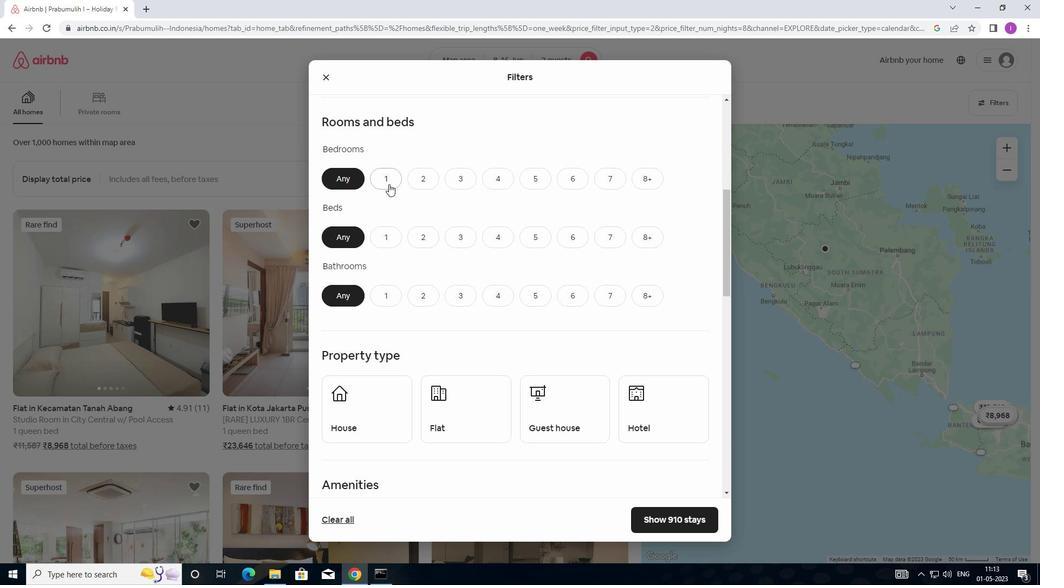 
Action: Mouse moved to (390, 247)
Screenshot: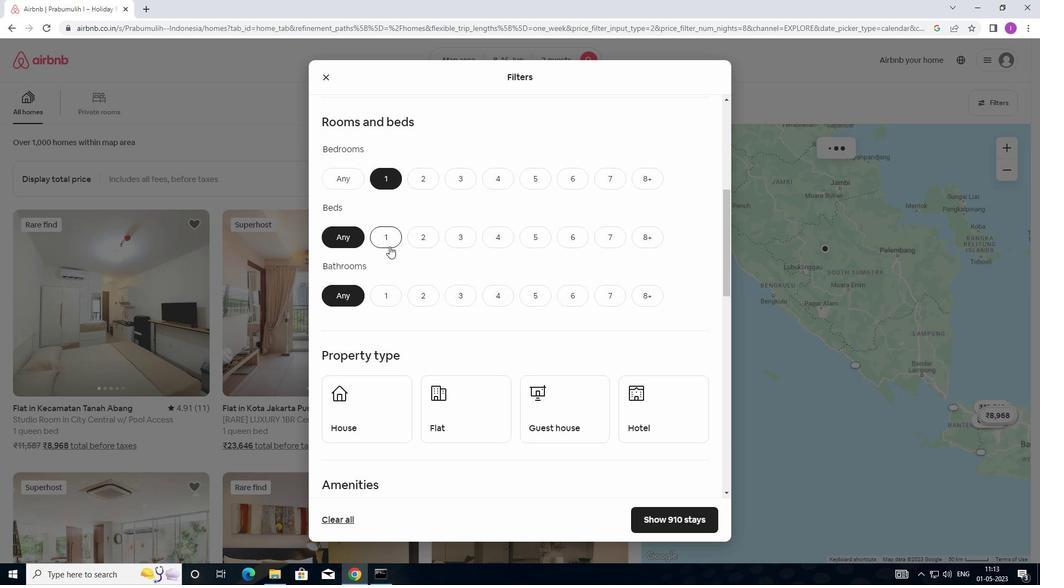 
Action: Mouse pressed left at (390, 247)
Screenshot: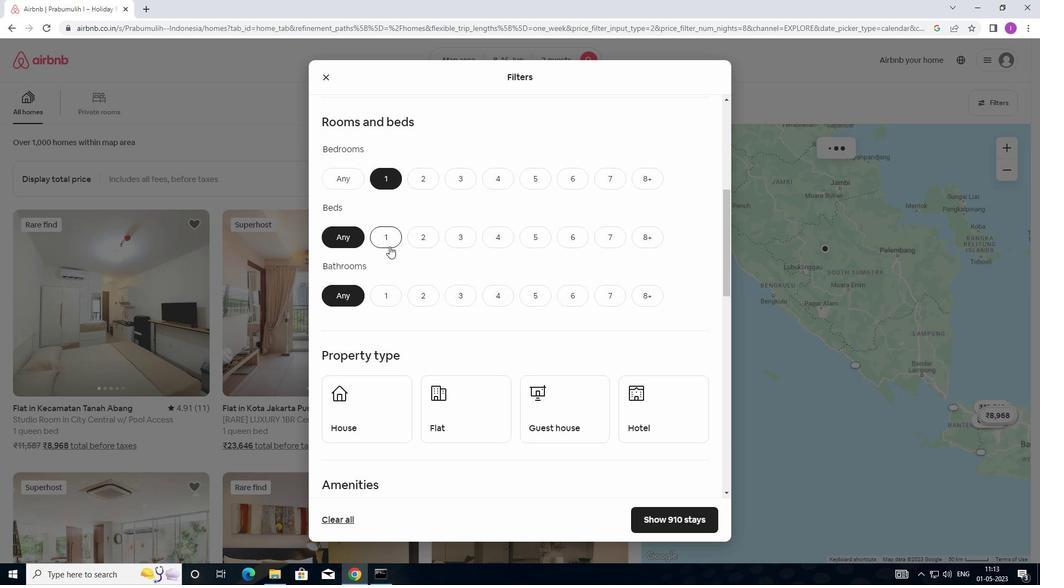 
Action: Mouse moved to (385, 281)
Screenshot: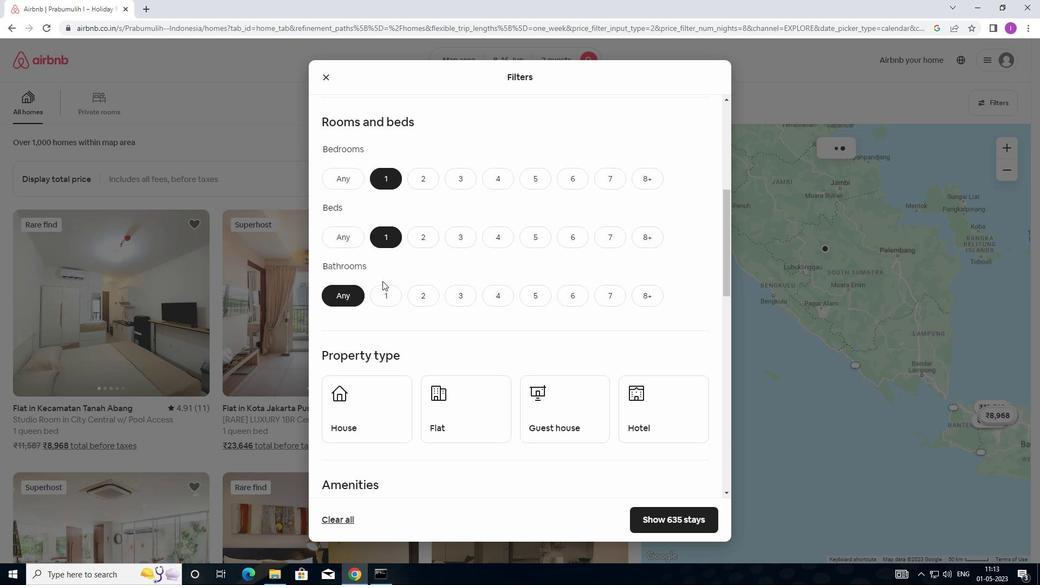 
Action: Mouse pressed left at (385, 281)
Screenshot: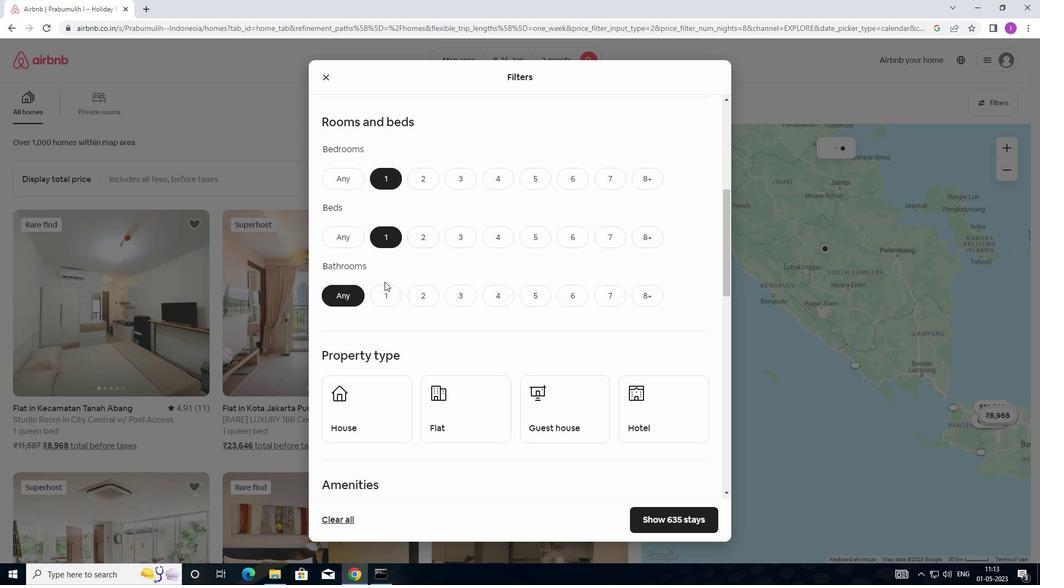 
Action: Mouse moved to (394, 296)
Screenshot: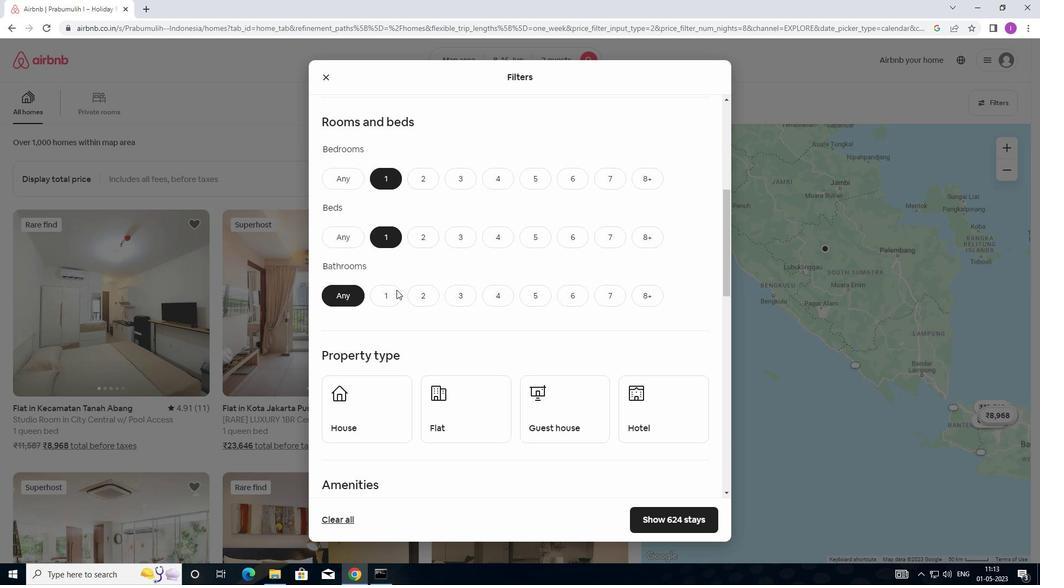 
Action: Mouse pressed left at (394, 296)
Screenshot: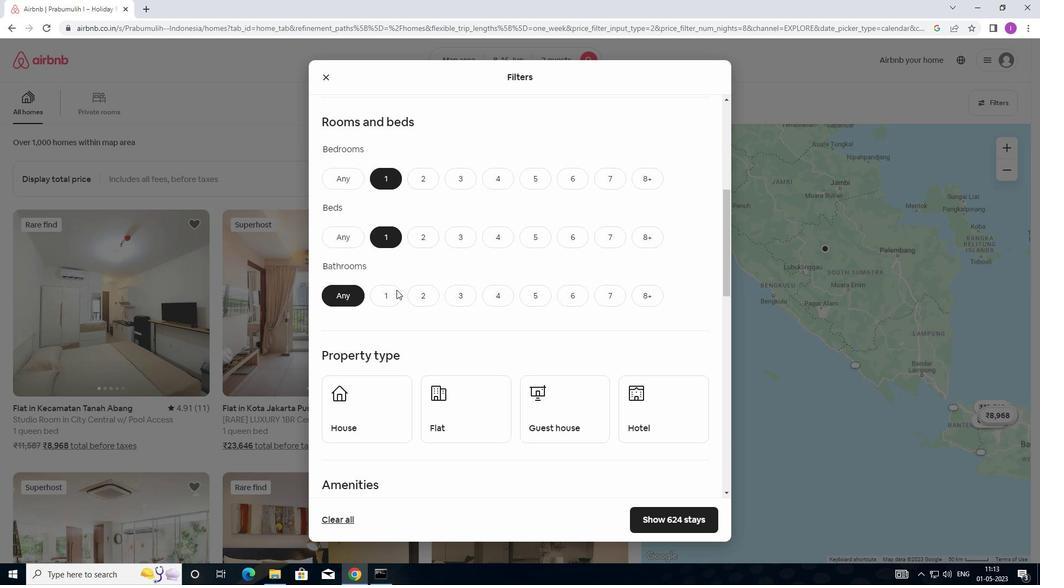 
Action: Mouse moved to (399, 300)
Screenshot: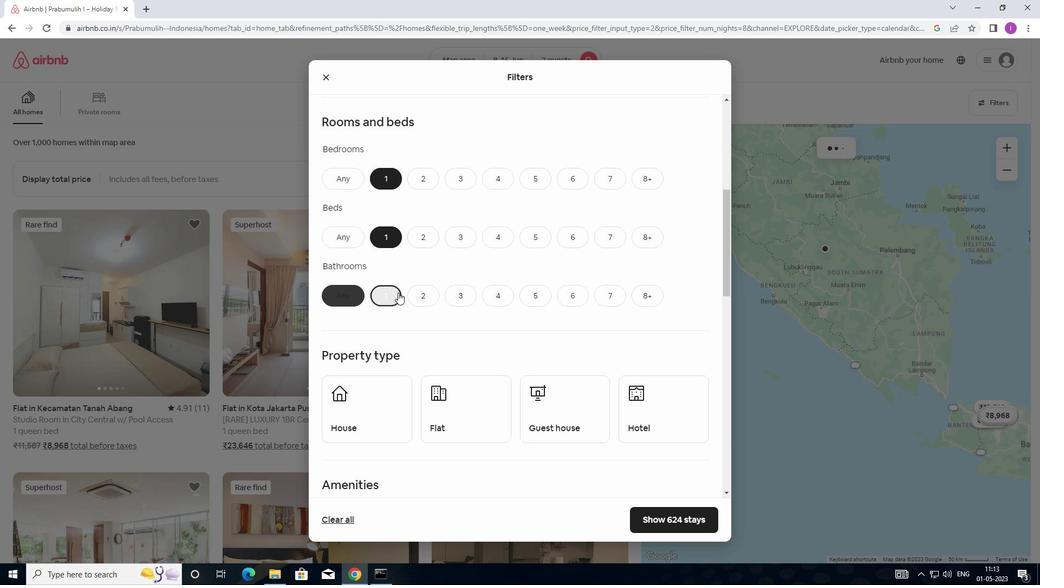 
Action: Mouse scrolled (399, 300) with delta (0, 0)
Screenshot: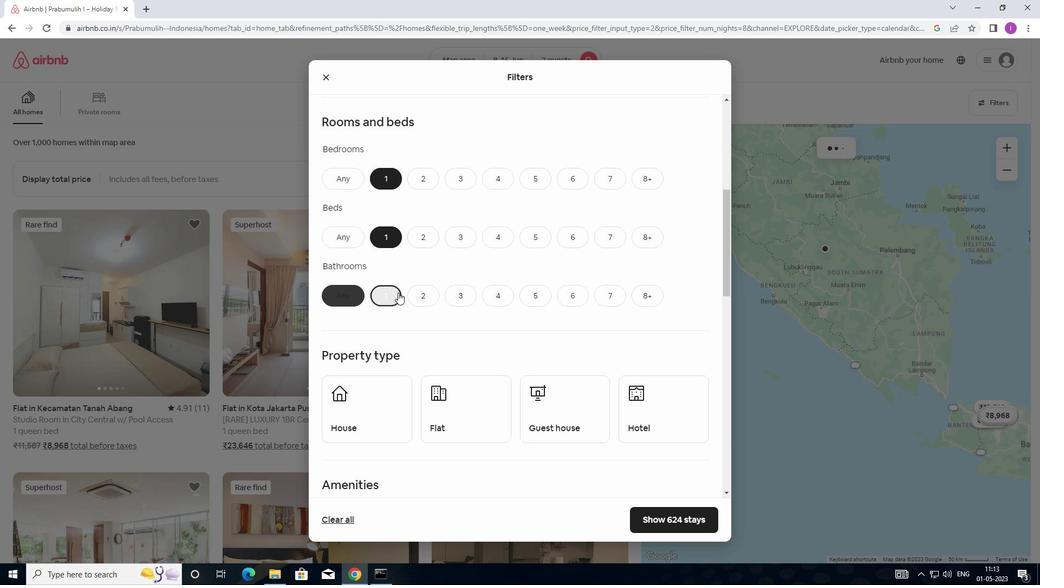 
Action: Mouse moved to (400, 304)
Screenshot: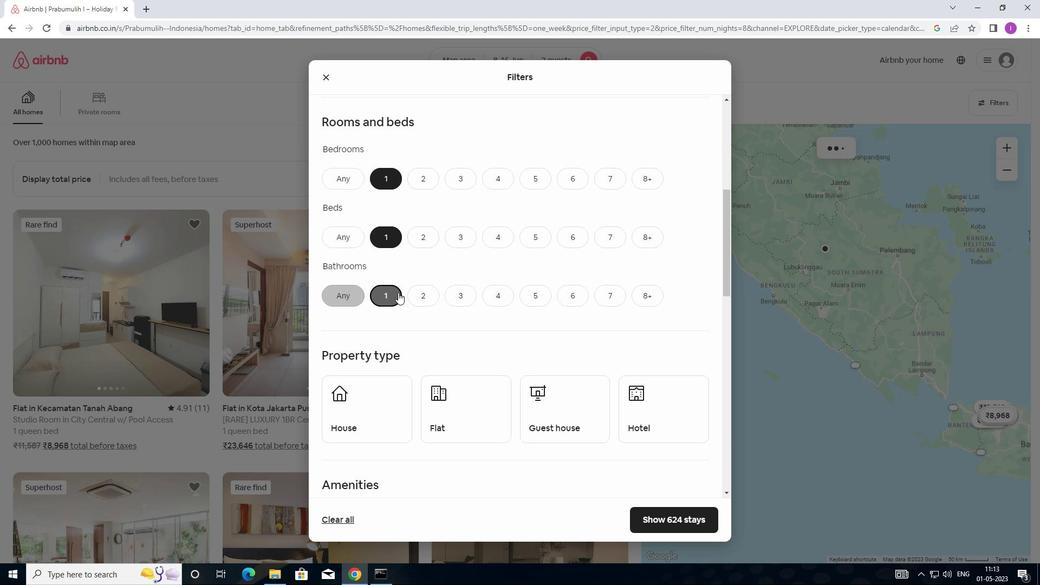 
Action: Mouse scrolled (400, 303) with delta (0, 0)
Screenshot: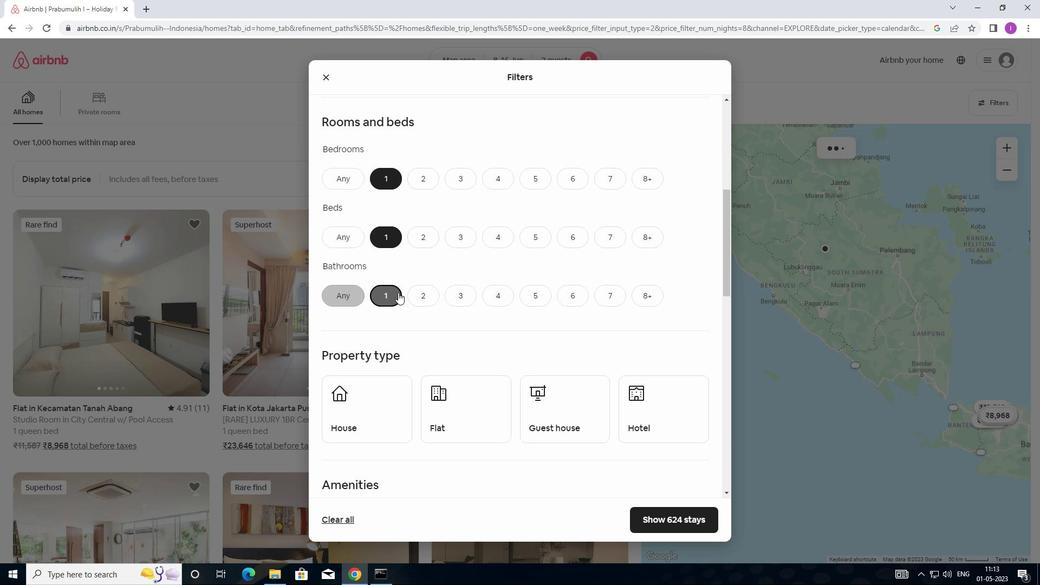 
Action: Mouse moved to (400, 305)
Screenshot: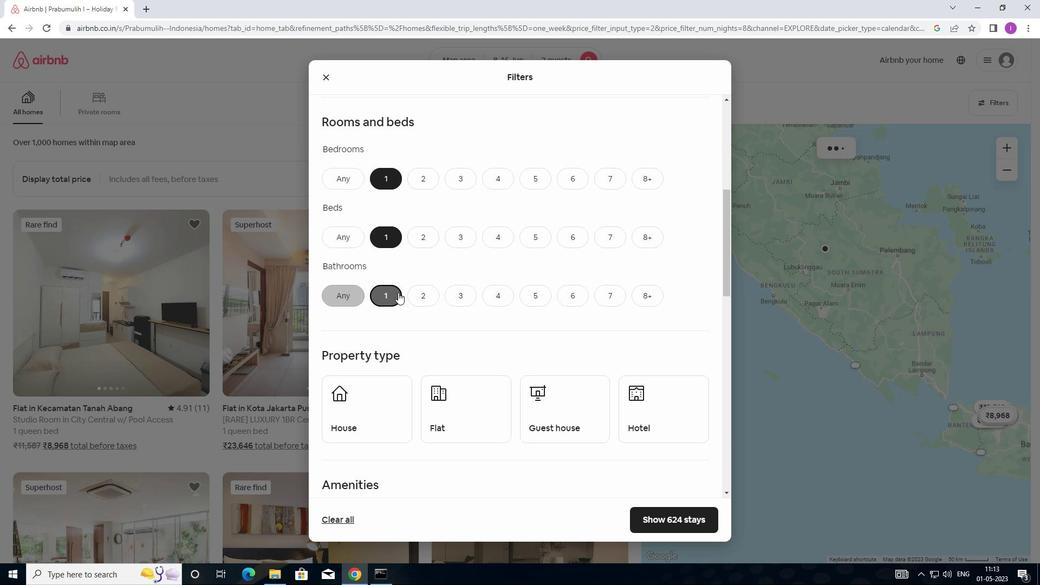 
Action: Mouse scrolled (400, 304) with delta (0, 0)
Screenshot: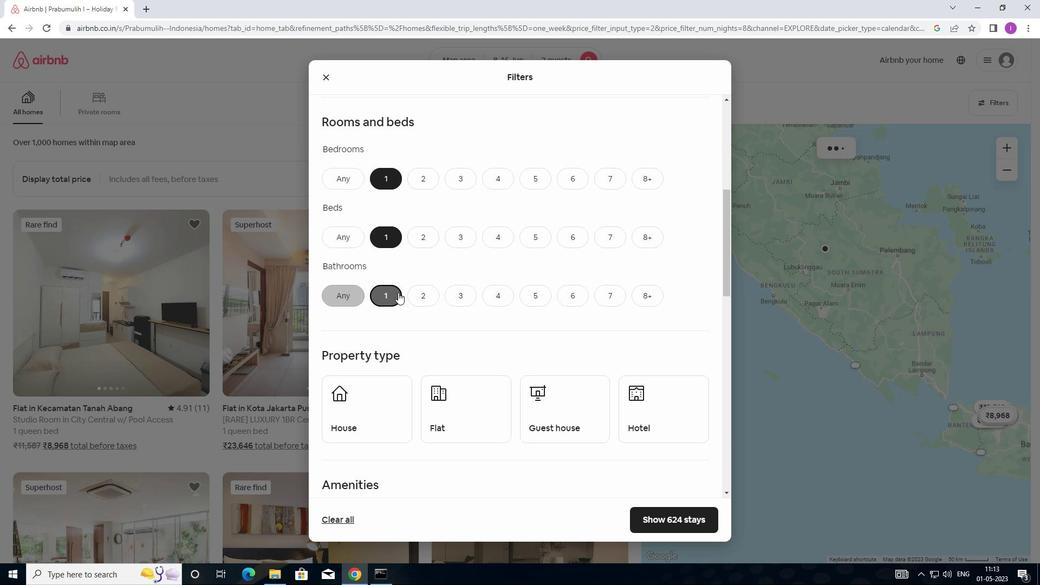 
Action: Mouse scrolled (400, 304) with delta (0, 0)
Screenshot: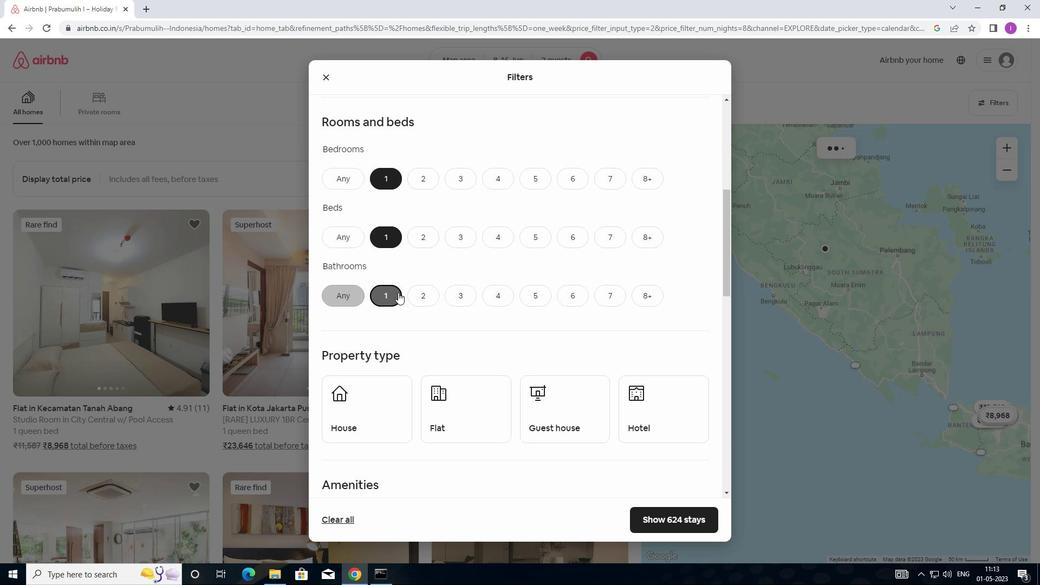
Action: Mouse moved to (361, 207)
Screenshot: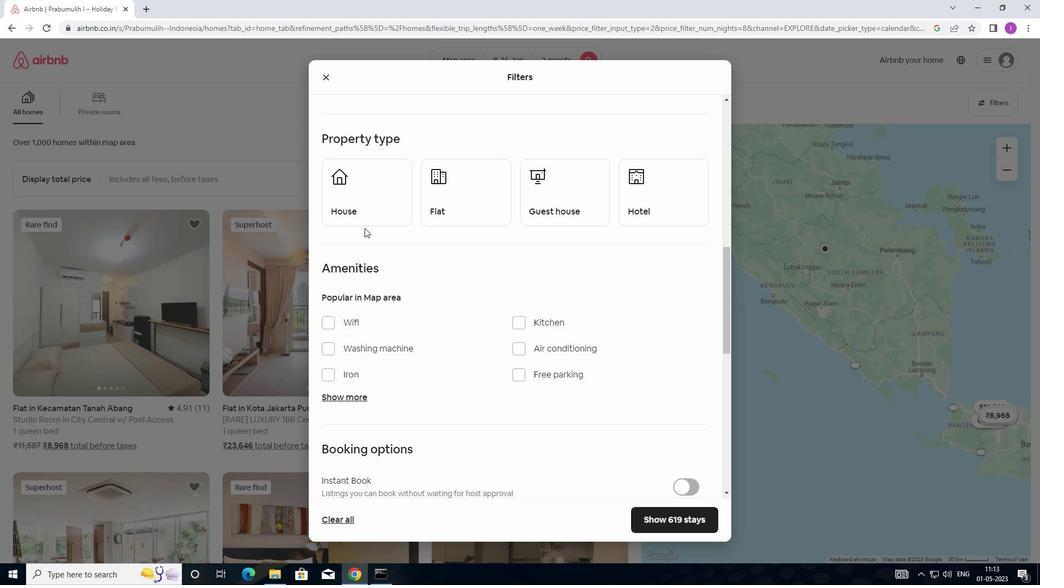 
Action: Mouse pressed left at (361, 207)
Screenshot: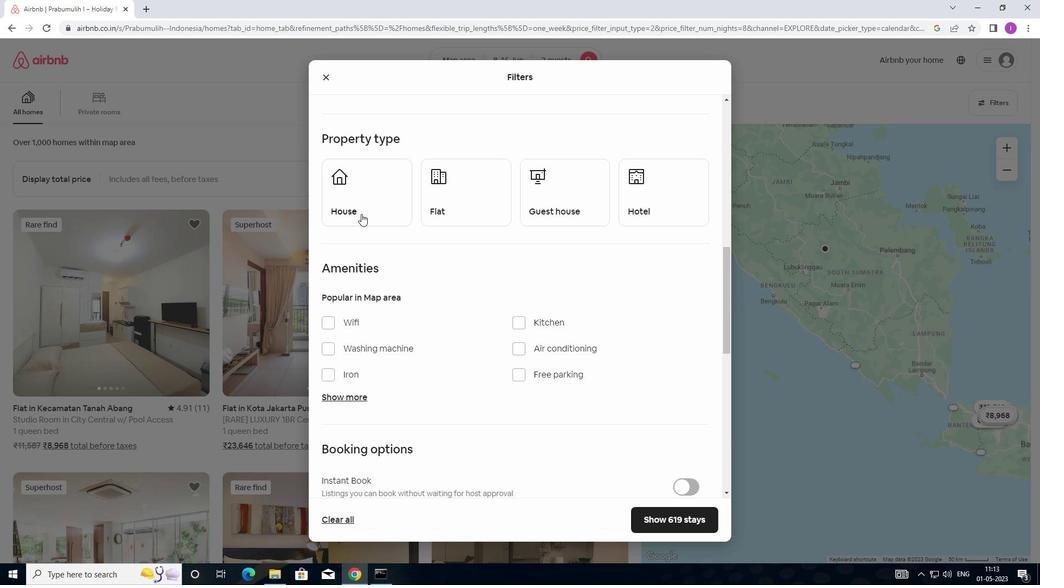 
Action: Mouse moved to (465, 211)
Screenshot: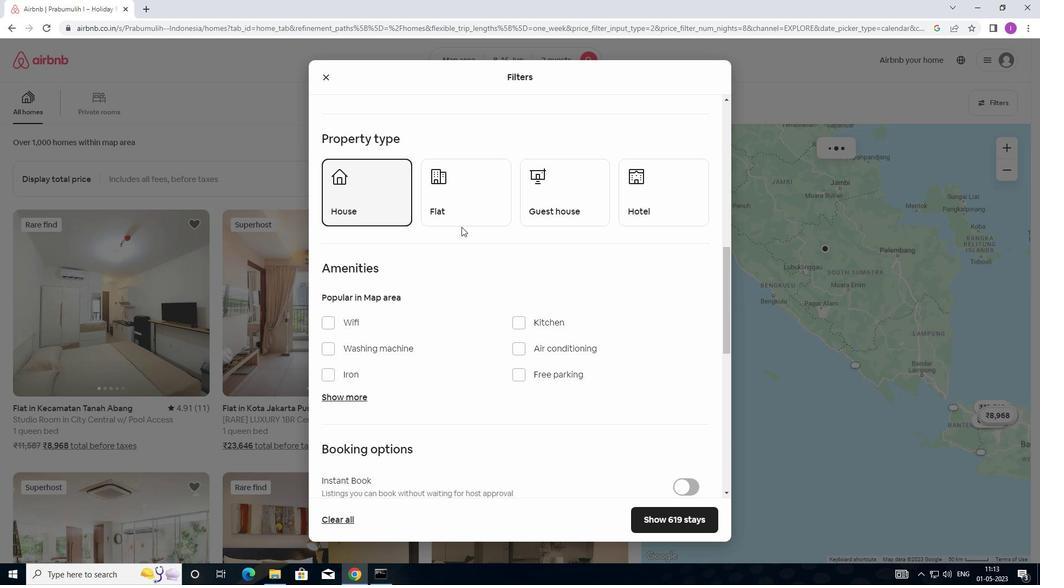 
Action: Mouse pressed left at (465, 211)
Screenshot: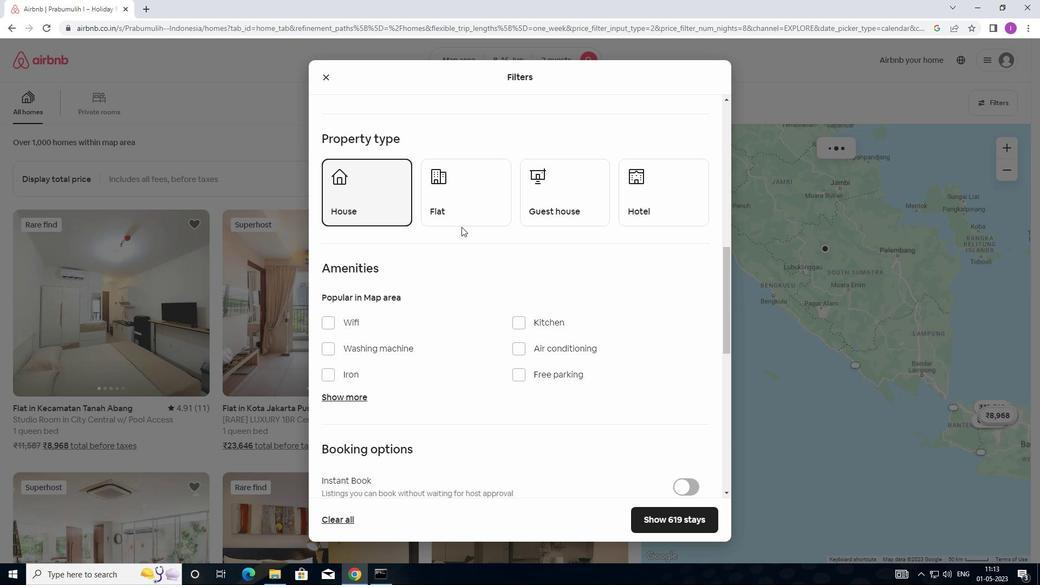 
Action: Mouse moved to (553, 217)
Screenshot: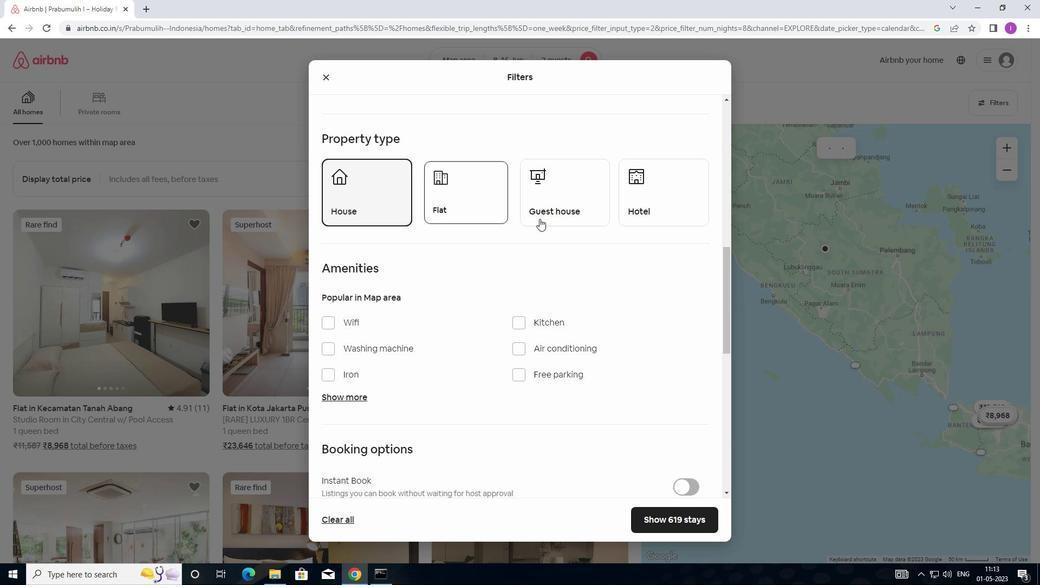 
Action: Mouse pressed left at (553, 217)
Screenshot: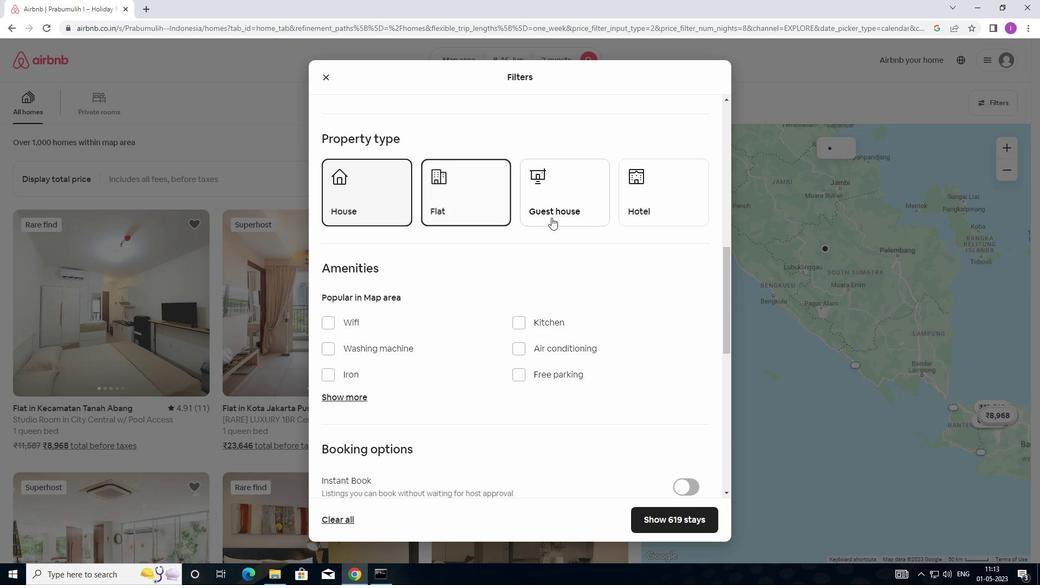 
Action: Mouse moved to (666, 200)
Screenshot: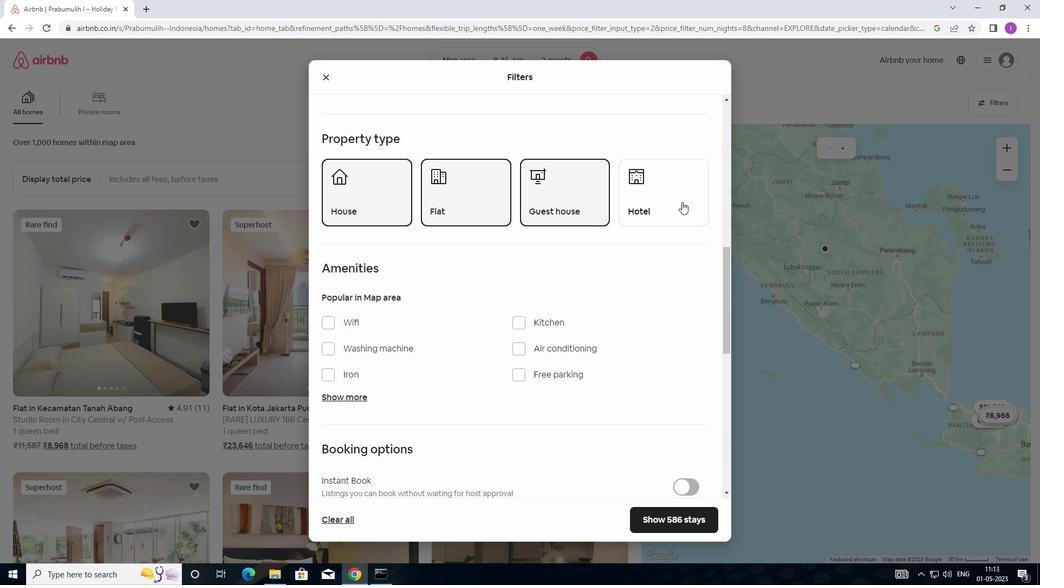 
Action: Mouse pressed left at (666, 200)
Screenshot: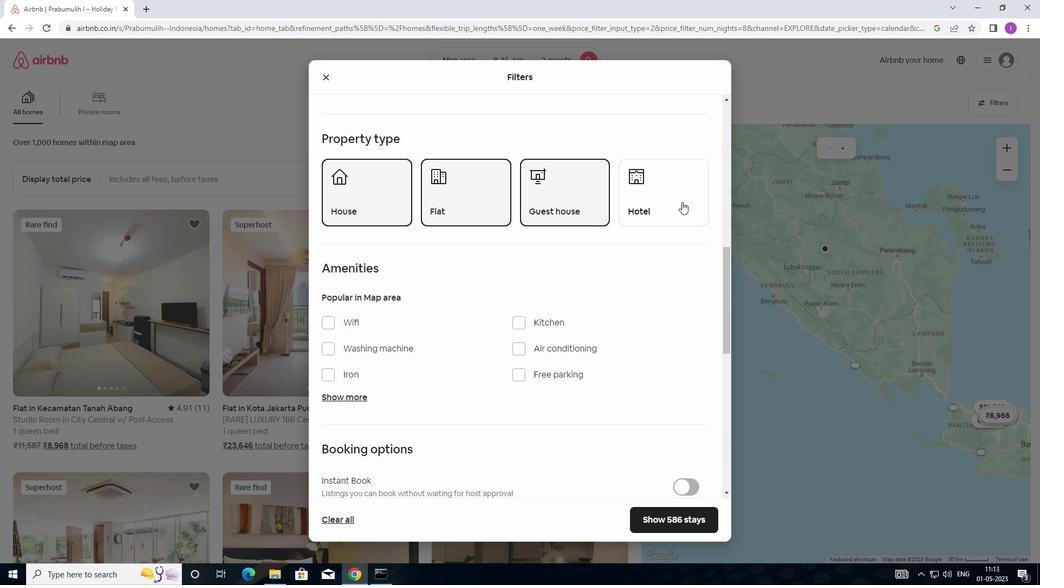 
Action: Mouse moved to (335, 324)
Screenshot: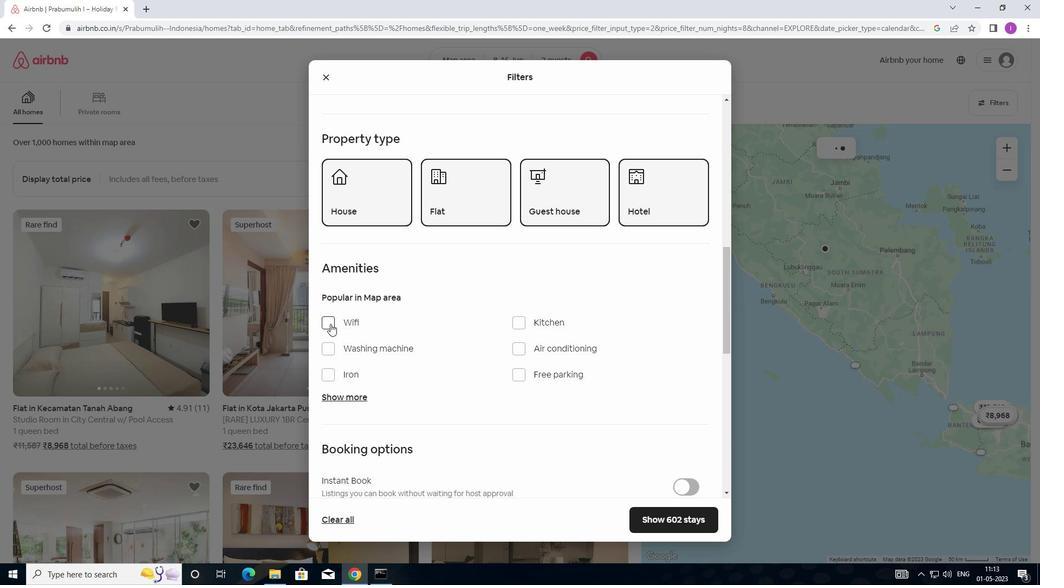 
Action: Mouse pressed left at (335, 324)
Screenshot: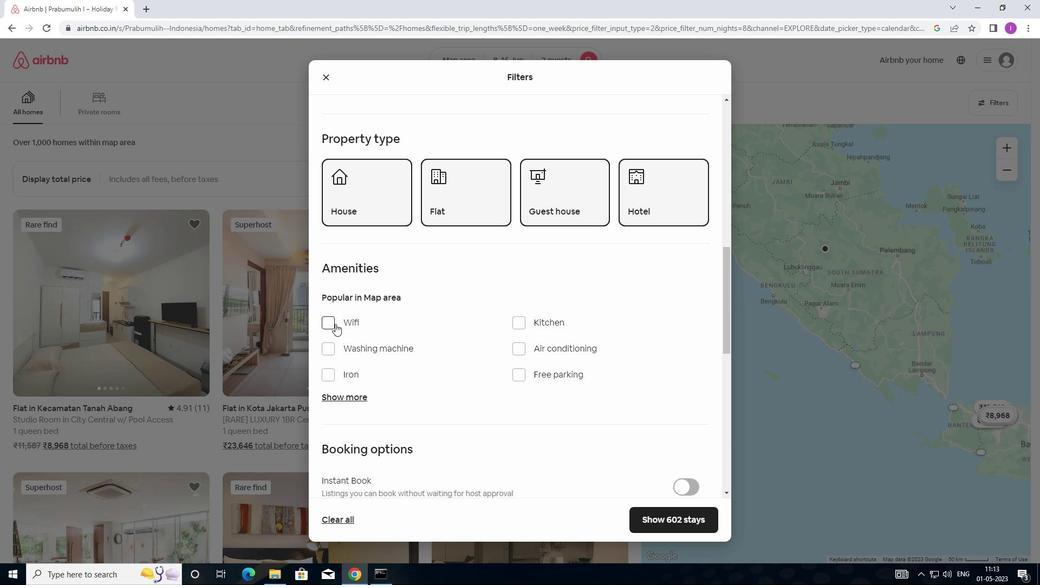 
Action: Mouse moved to (494, 317)
Screenshot: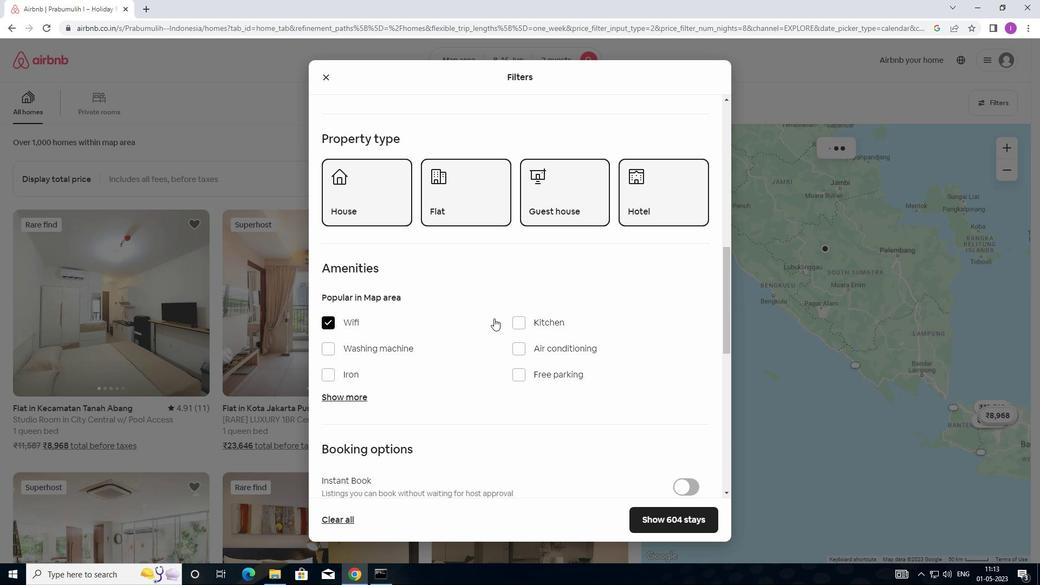 
Action: Mouse scrolled (494, 317) with delta (0, 0)
Screenshot: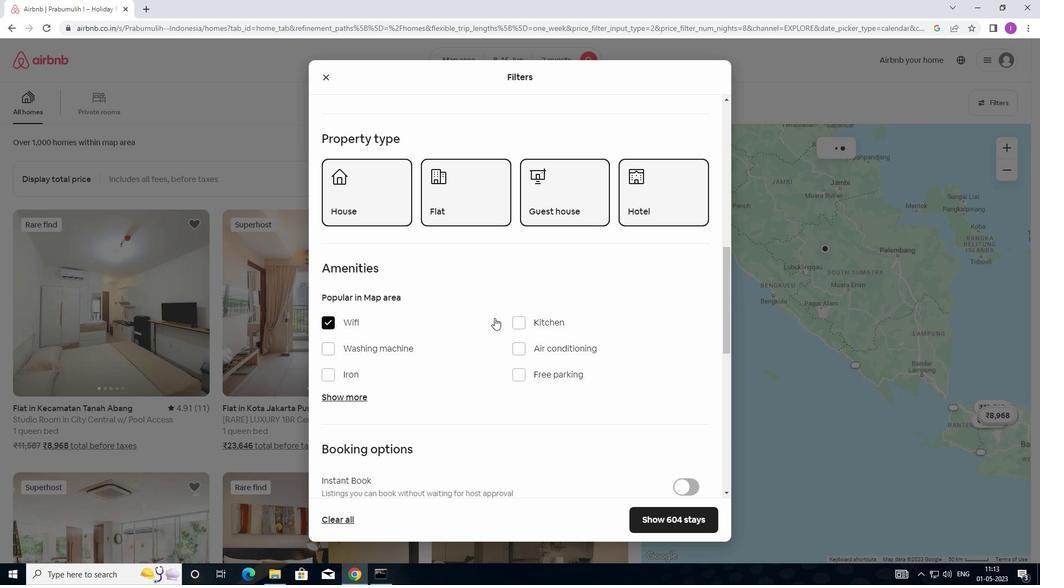 
Action: Mouse scrolled (494, 317) with delta (0, 0)
Screenshot: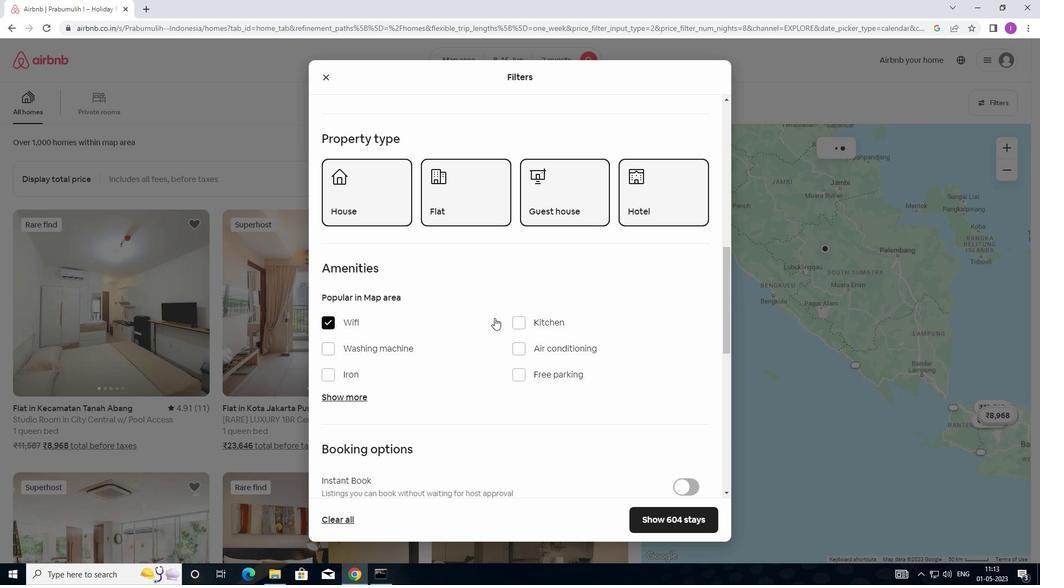 
Action: Mouse scrolled (494, 317) with delta (0, 0)
Screenshot: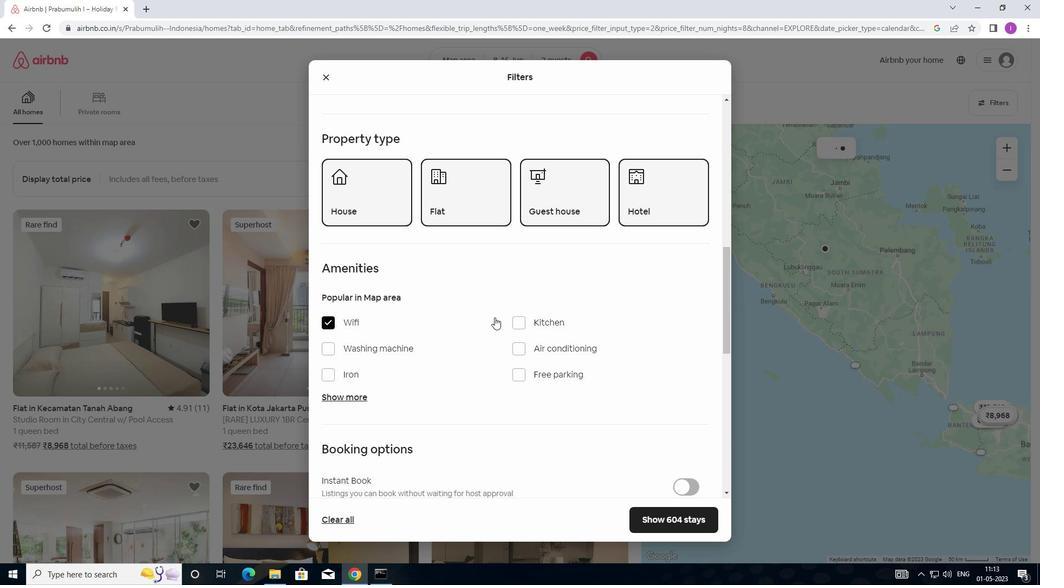 
Action: Mouse moved to (498, 309)
Screenshot: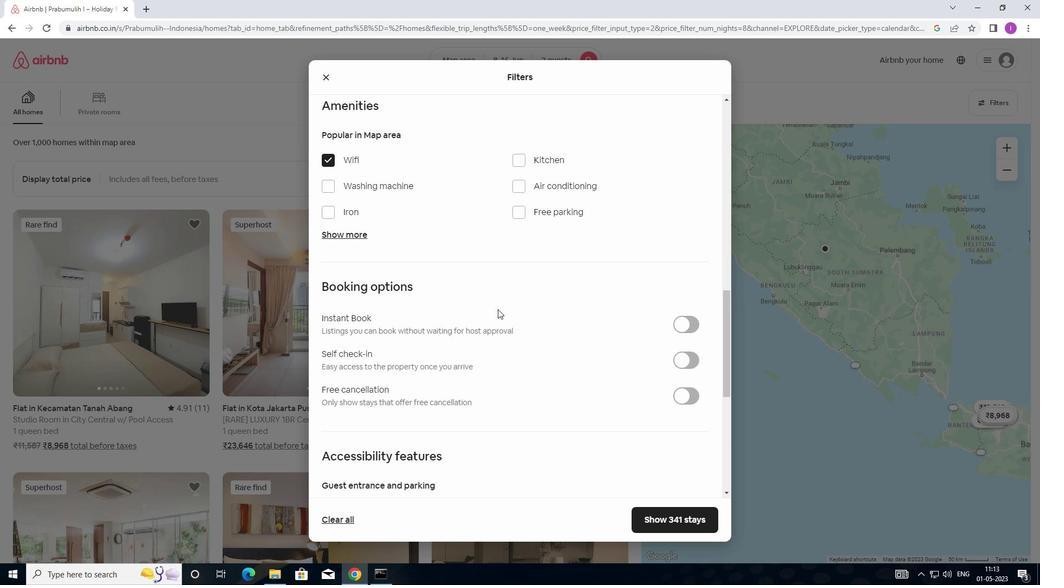
Action: Mouse scrolled (498, 309) with delta (0, 0)
Screenshot: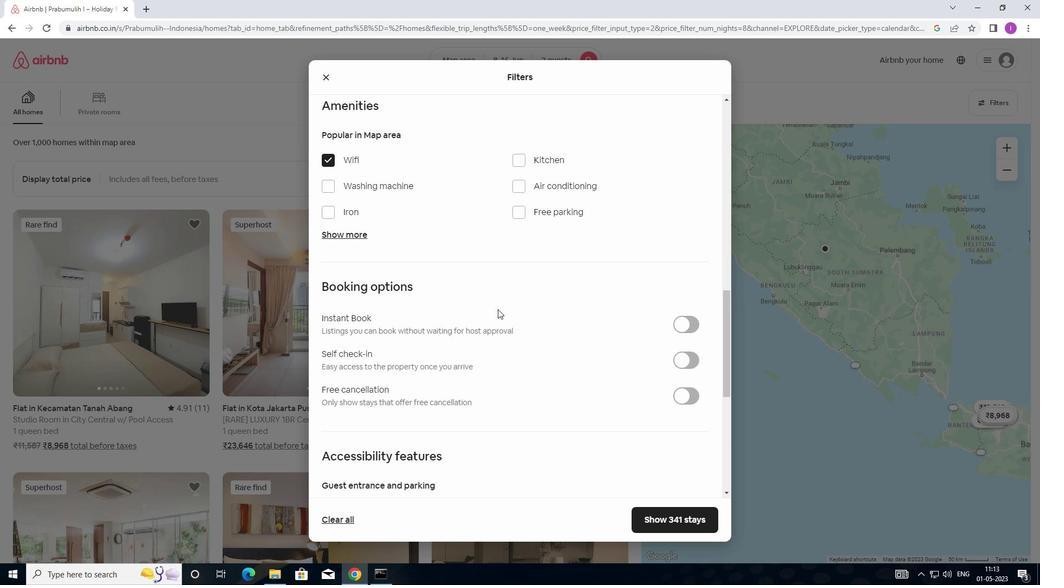 
Action: Mouse moved to (499, 309)
Screenshot: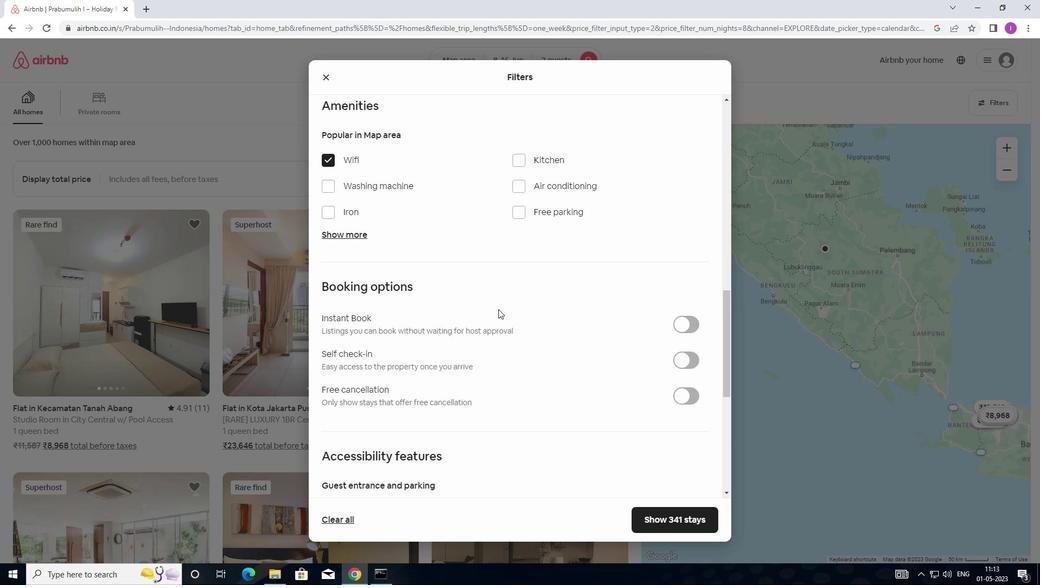 
Action: Mouse scrolled (499, 308) with delta (0, 0)
Screenshot: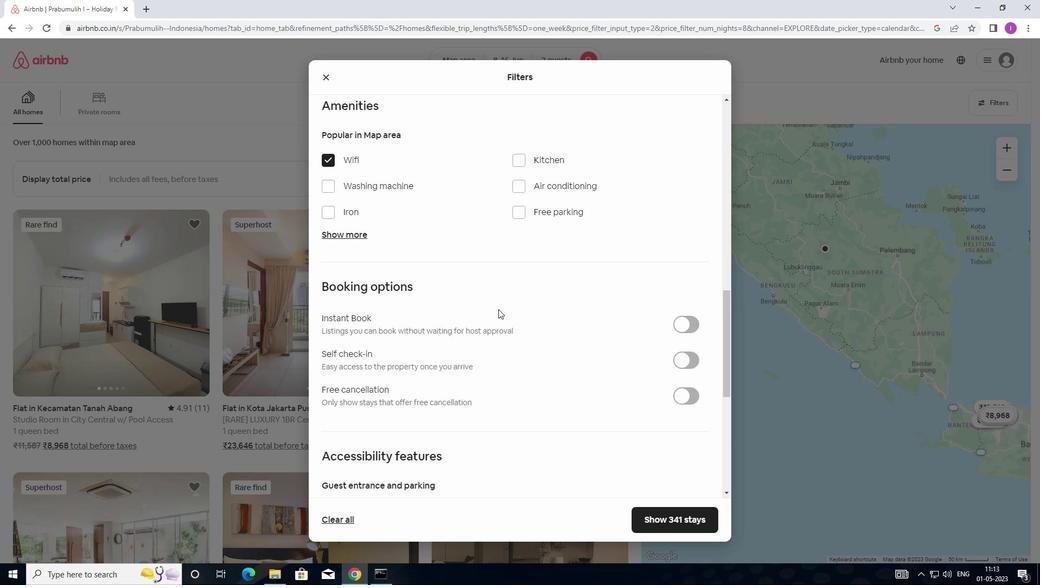 
Action: Mouse moved to (696, 251)
Screenshot: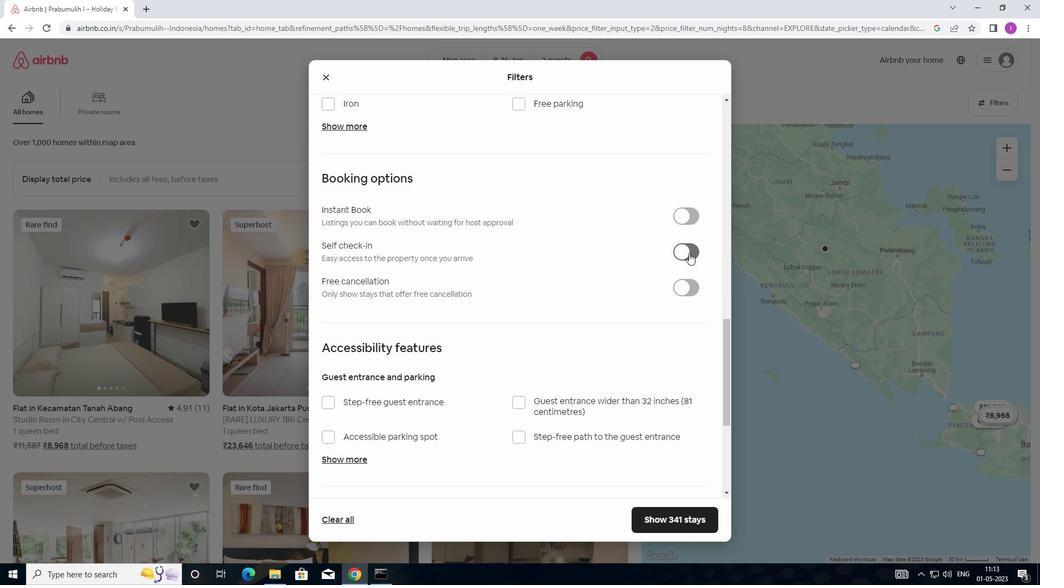 
Action: Mouse pressed left at (696, 251)
Screenshot: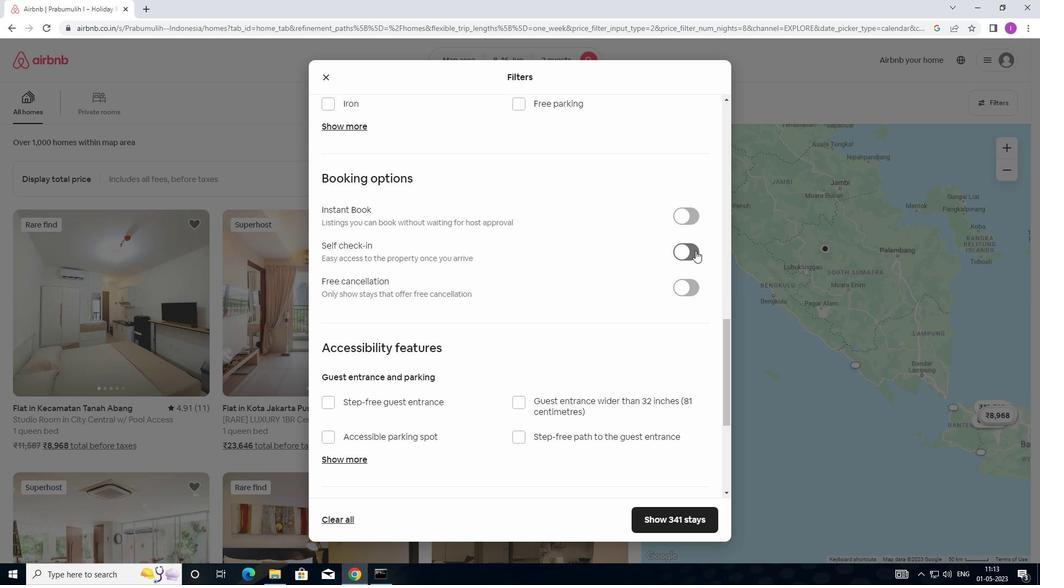 
Action: Mouse moved to (403, 330)
Screenshot: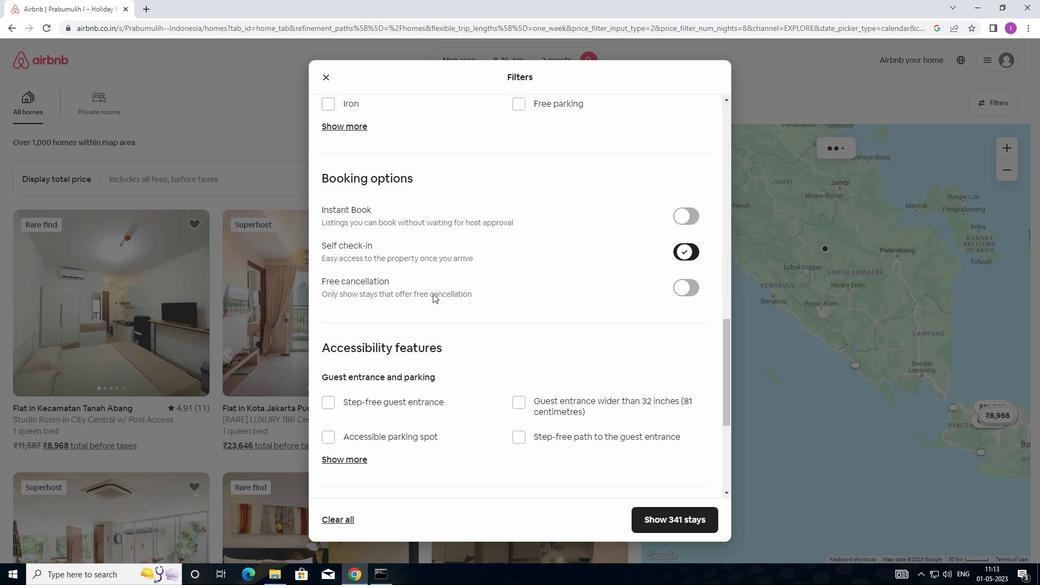 
Action: Mouse scrolled (403, 330) with delta (0, 0)
Screenshot: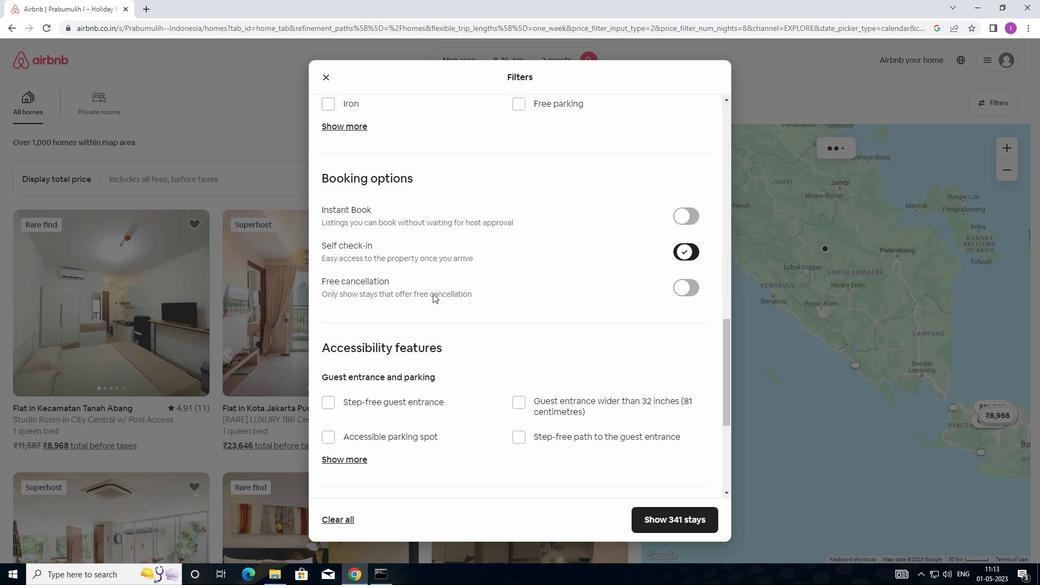 
Action: Mouse moved to (403, 336)
Screenshot: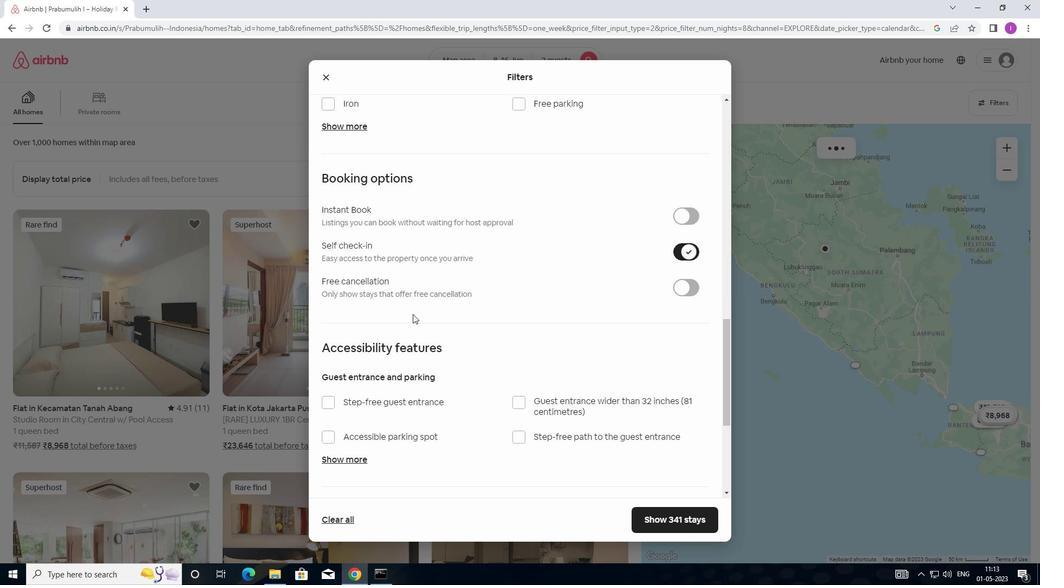 
Action: Mouse scrolled (403, 336) with delta (0, 0)
Screenshot: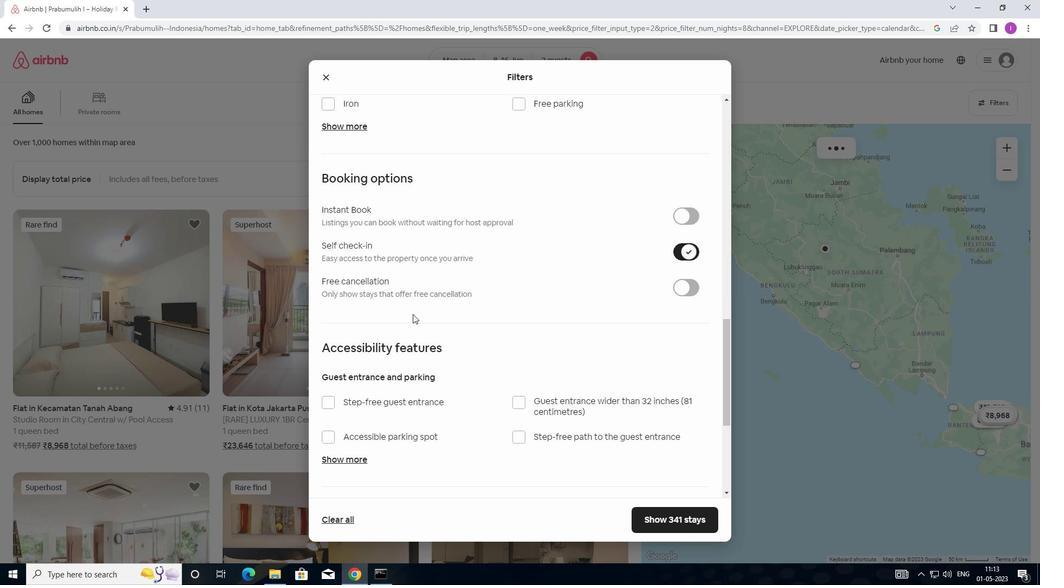 
Action: Mouse moved to (403, 339)
Screenshot: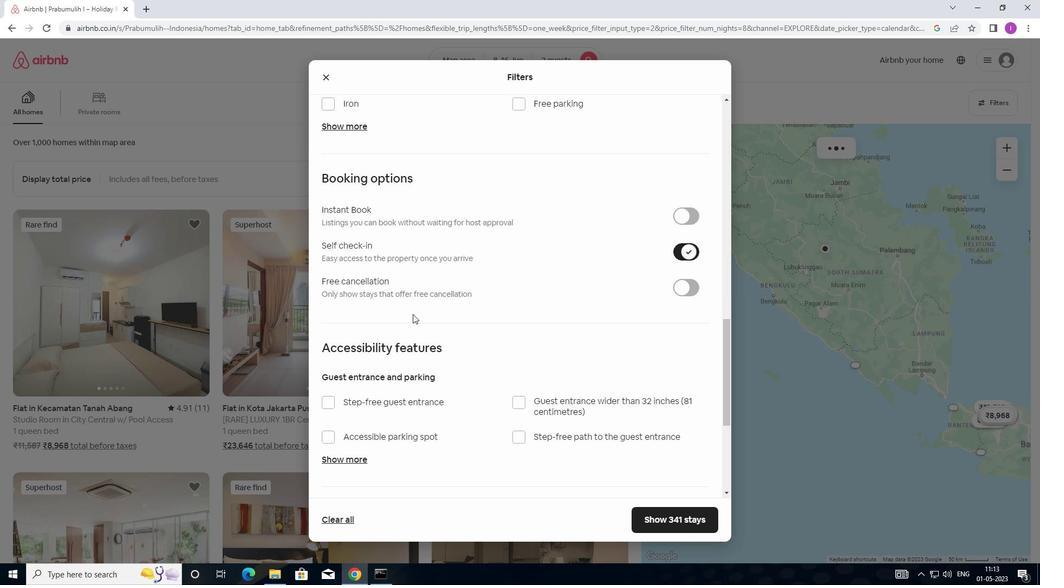 
Action: Mouse scrolled (403, 338) with delta (0, 0)
Screenshot: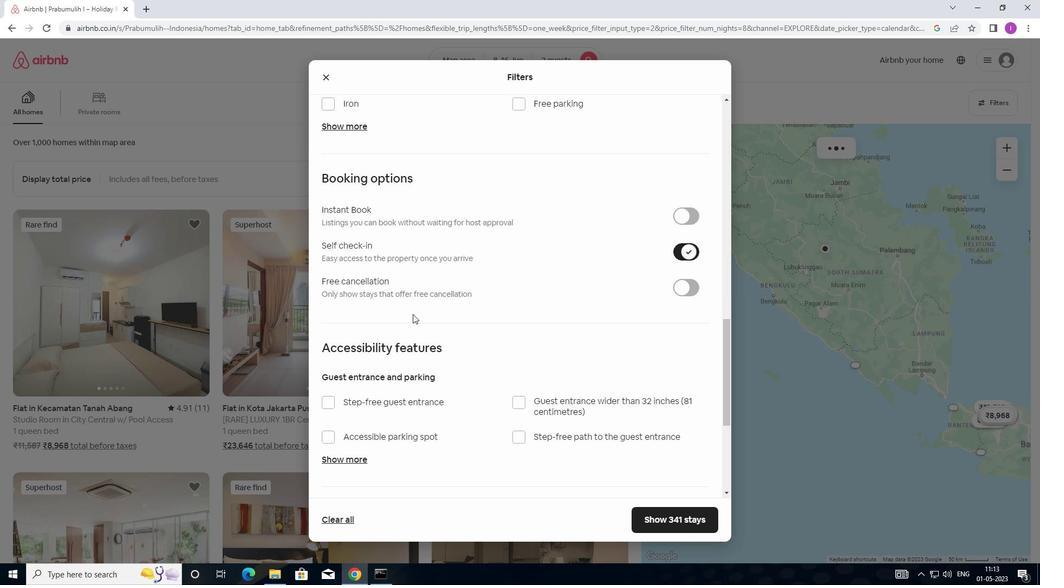 
Action: Mouse scrolled (403, 338) with delta (0, 0)
Screenshot: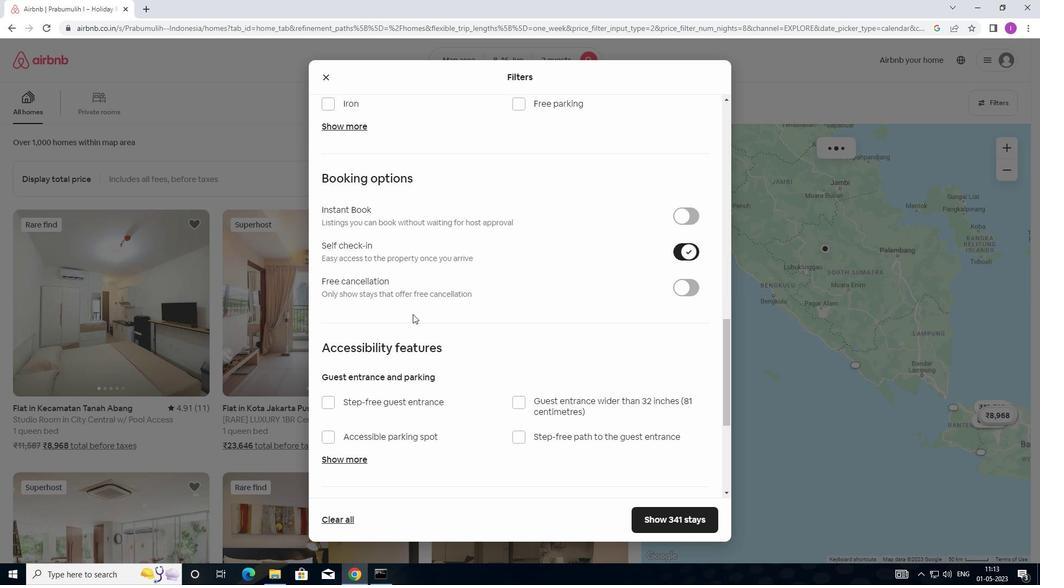 
Action: Mouse moved to (327, 444)
Screenshot: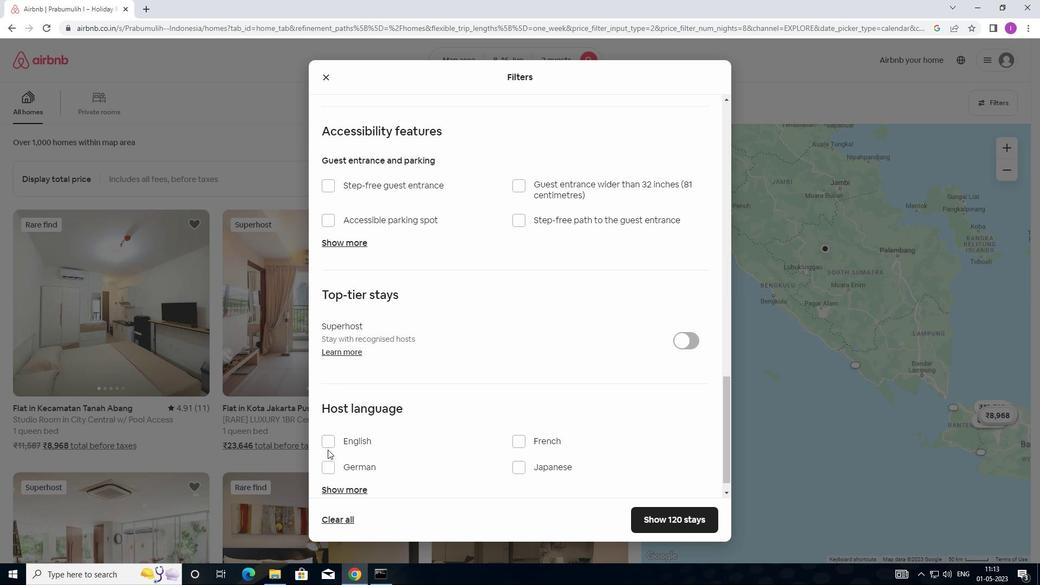 
Action: Mouse pressed left at (327, 444)
Screenshot: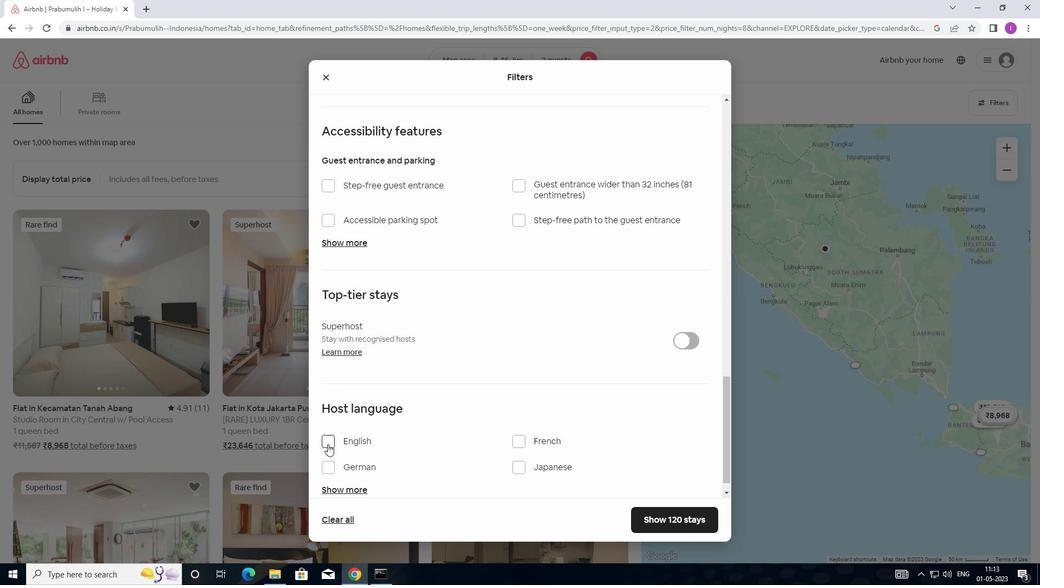 
Action: Mouse moved to (655, 519)
Screenshot: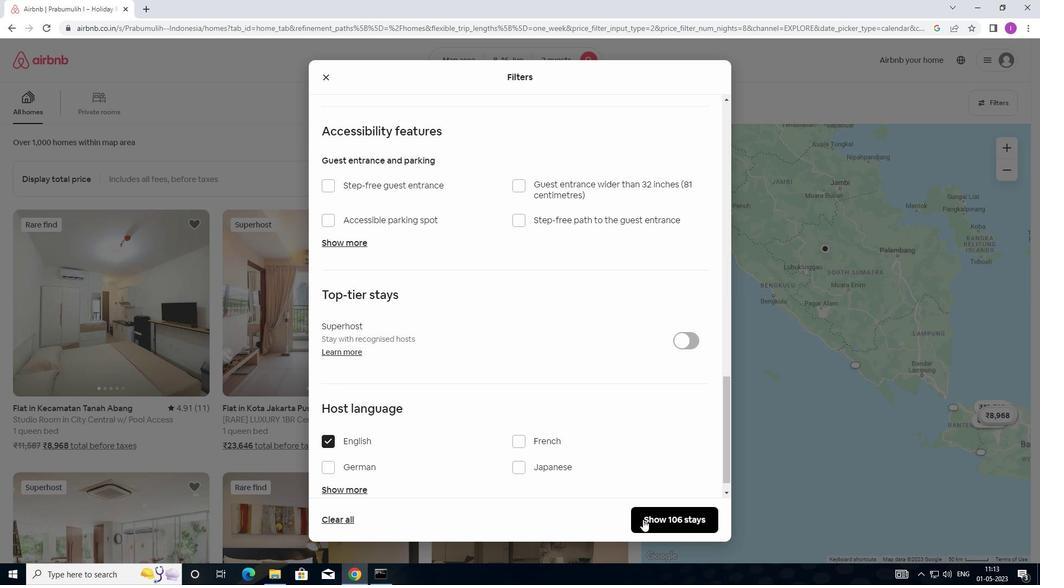 
Action: Mouse pressed left at (655, 519)
Screenshot: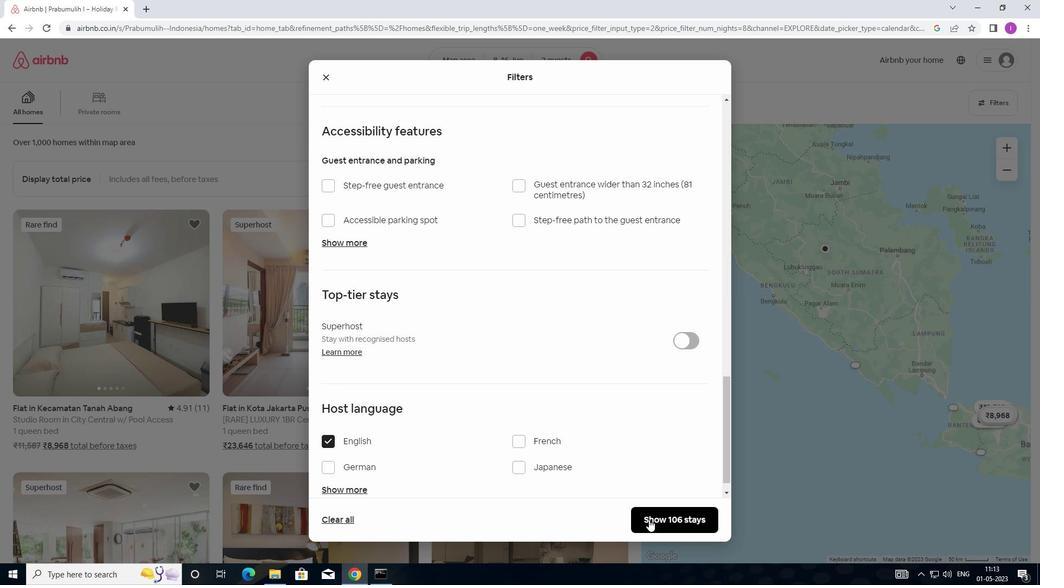 
Action: Mouse moved to (483, 506)
Screenshot: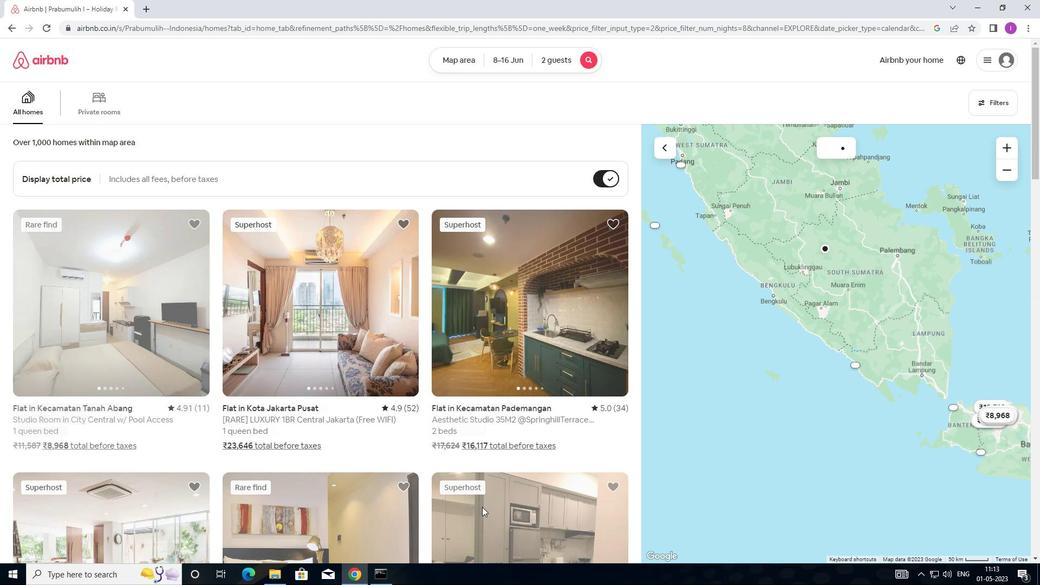 
